 Task: Look for products in the category "Nutritional Oils" from New Chapter only.
Action: Mouse moved to (296, 141)
Screenshot: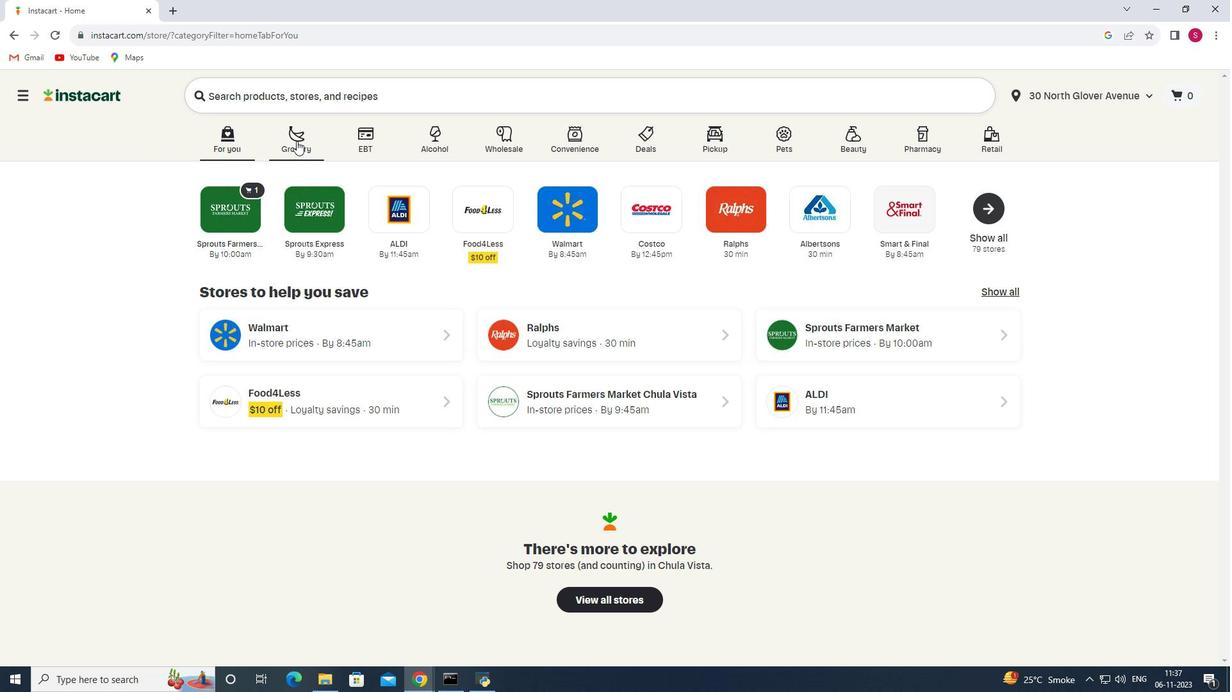 
Action: Mouse pressed left at (296, 141)
Screenshot: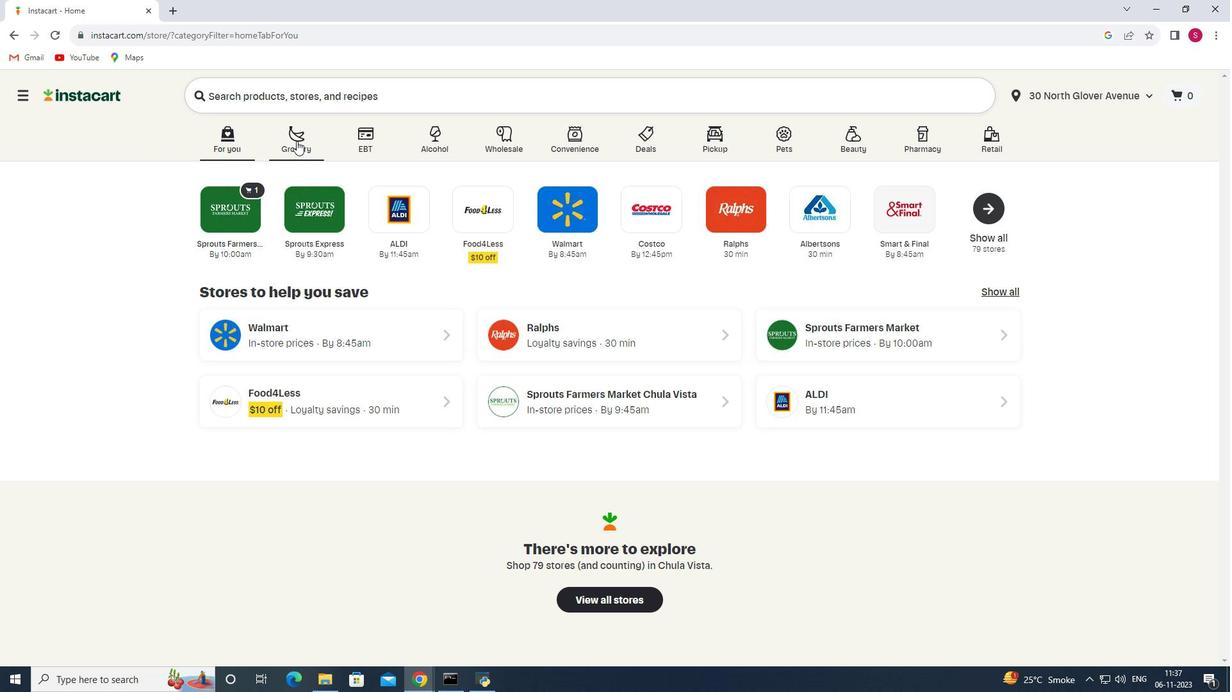 
Action: Mouse moved to (281, 359)
Screenshot: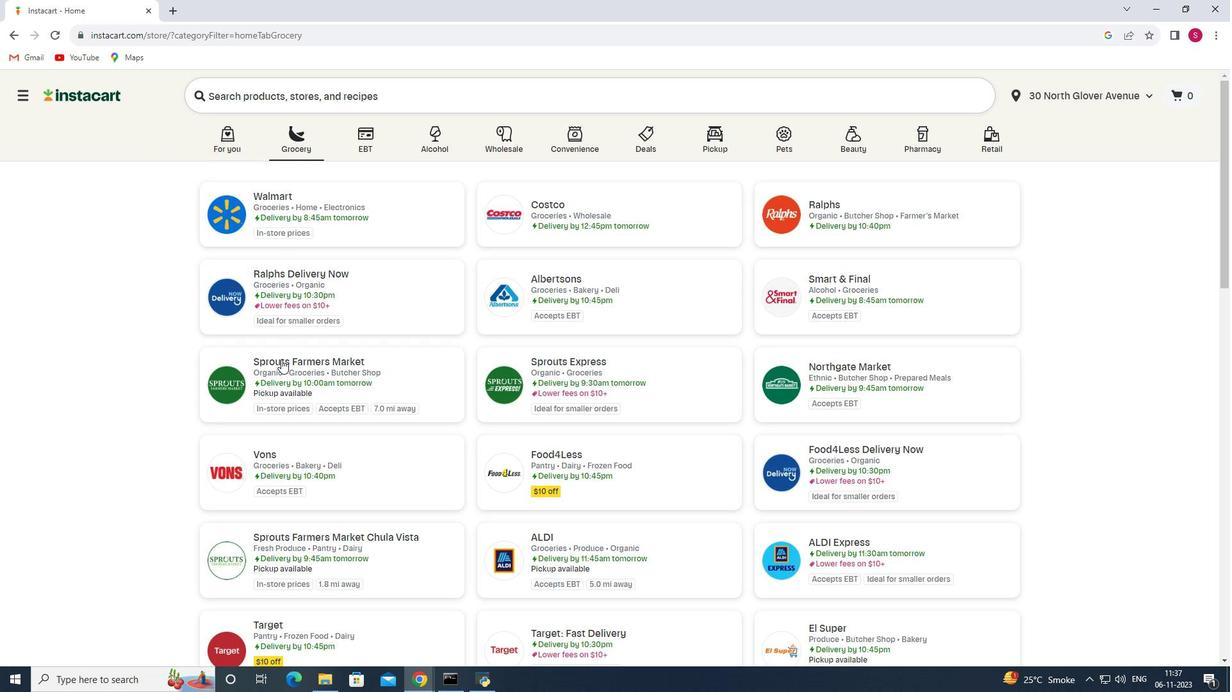
Action: Mouse pressed left at (281, 359)
Screenshot: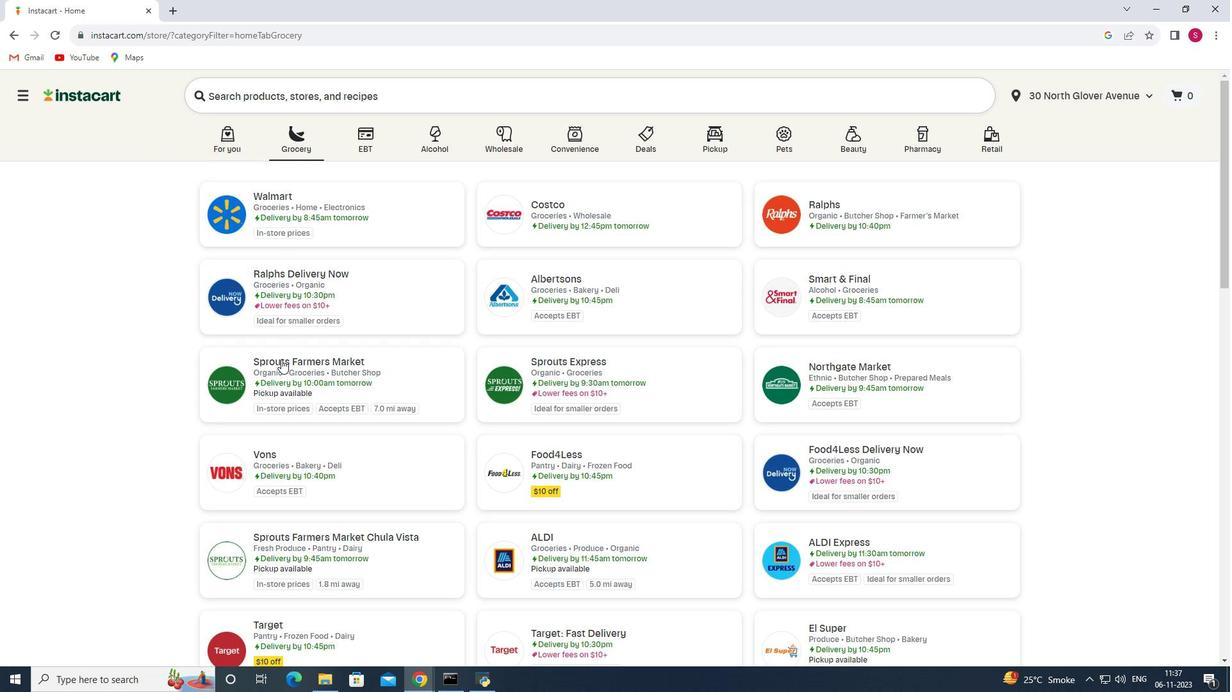 
Action: Mouse moved to (99, 445)
Screenshot: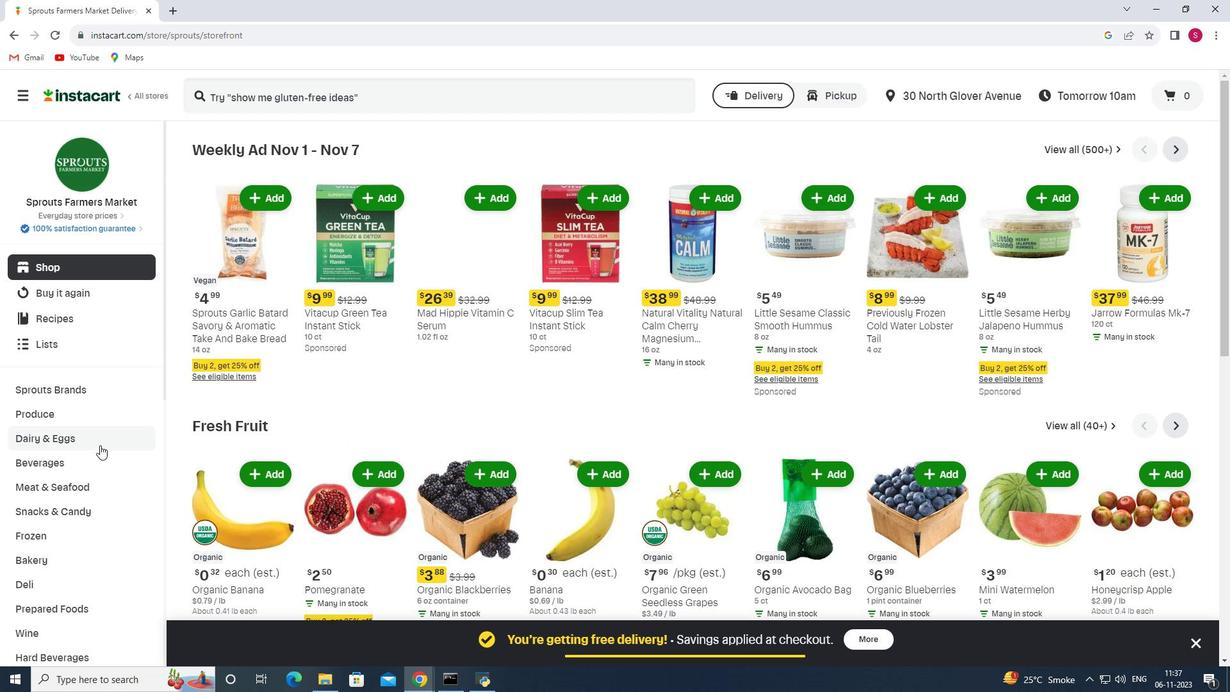 
Action: Mouse scrolled (99, 444) with delta (0, 0)
Screenshot: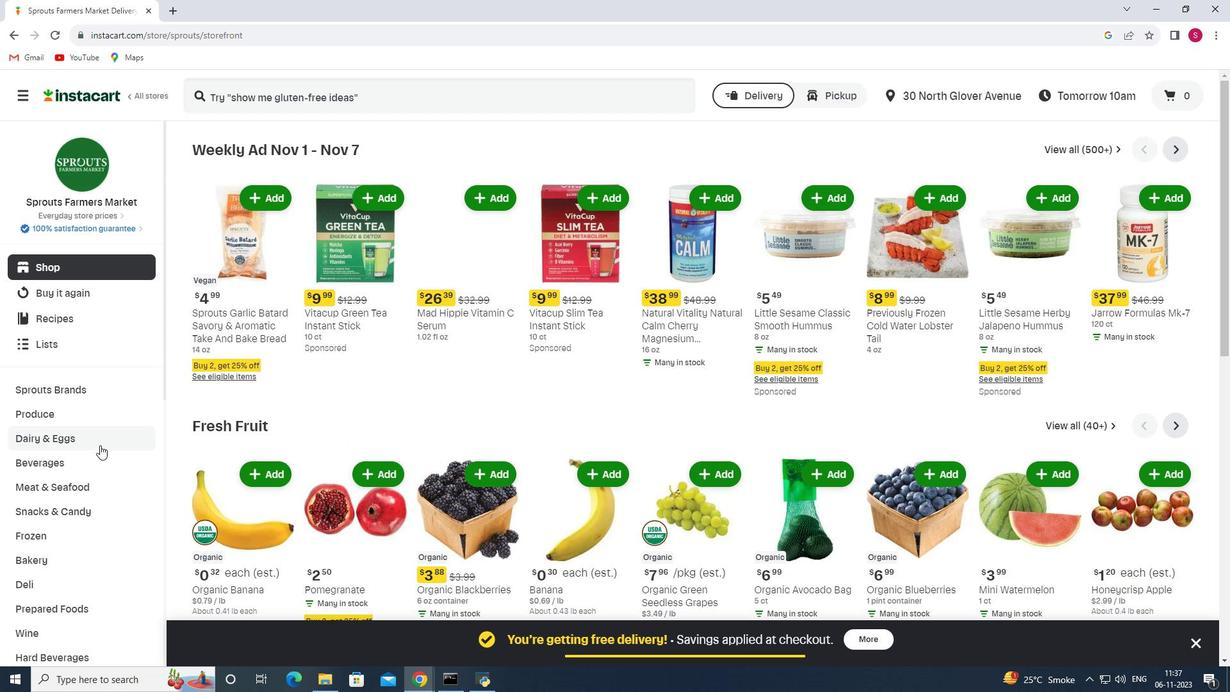 
Action: Mouse moved to (93, 446)
Screenshot: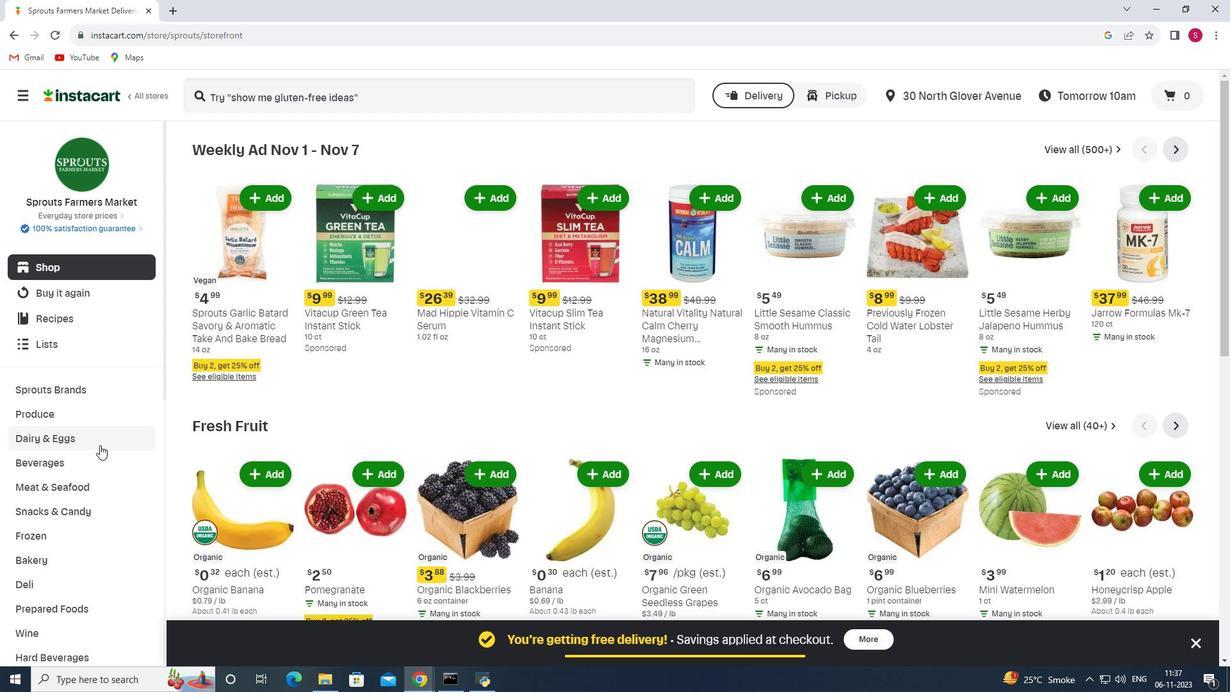 
Action: Mouse scrolled (93, 445) with delta (0, 0)
Screenshot: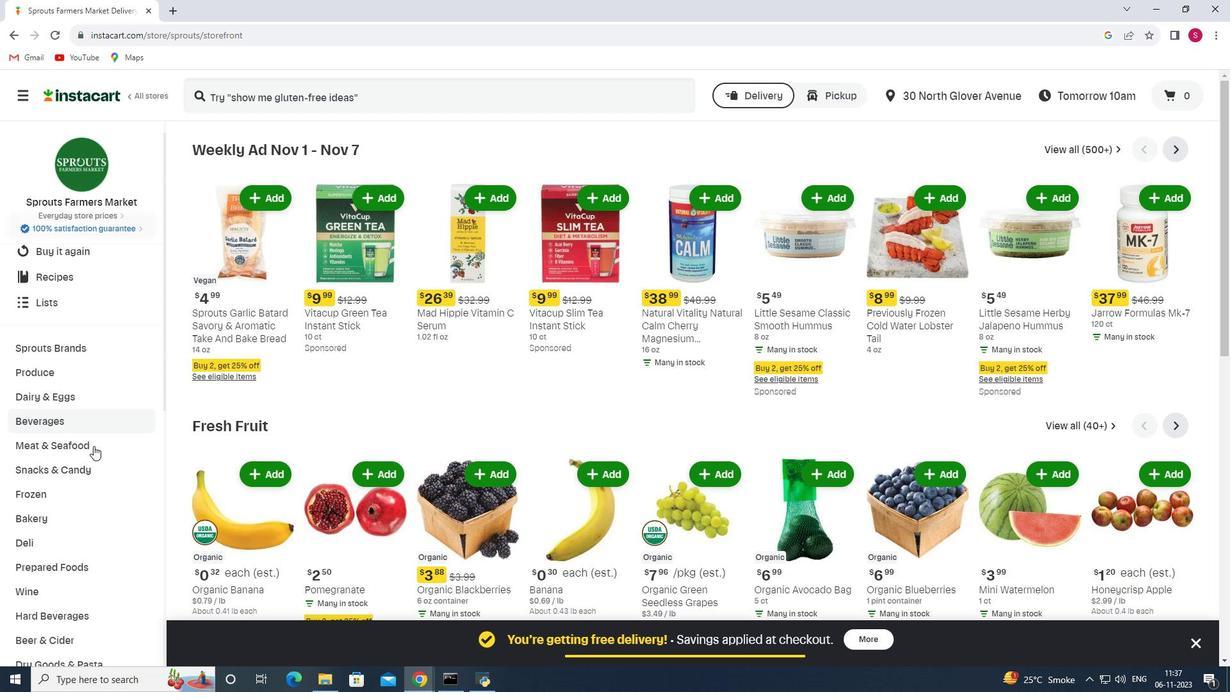 
Action: Mouse scrolled (93, 445) with delta (0, 0)
Screenshot: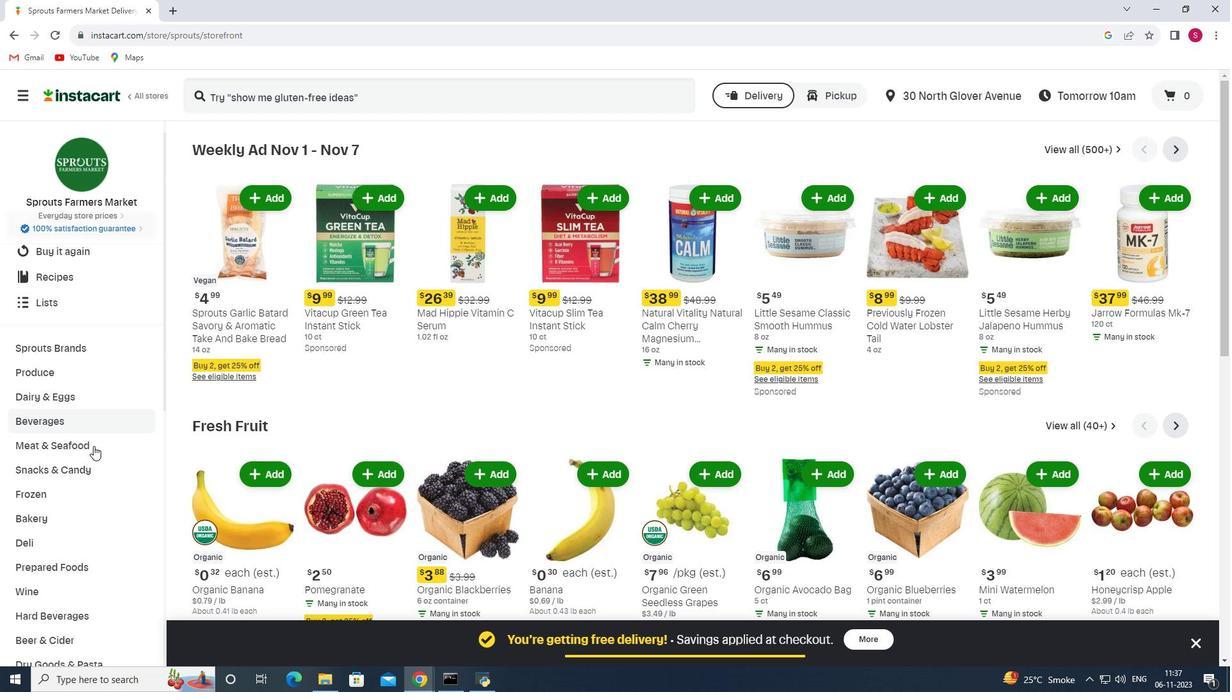 
Action: Mouse scrolled (93, 445) with delta (0, 0)
Screenshot: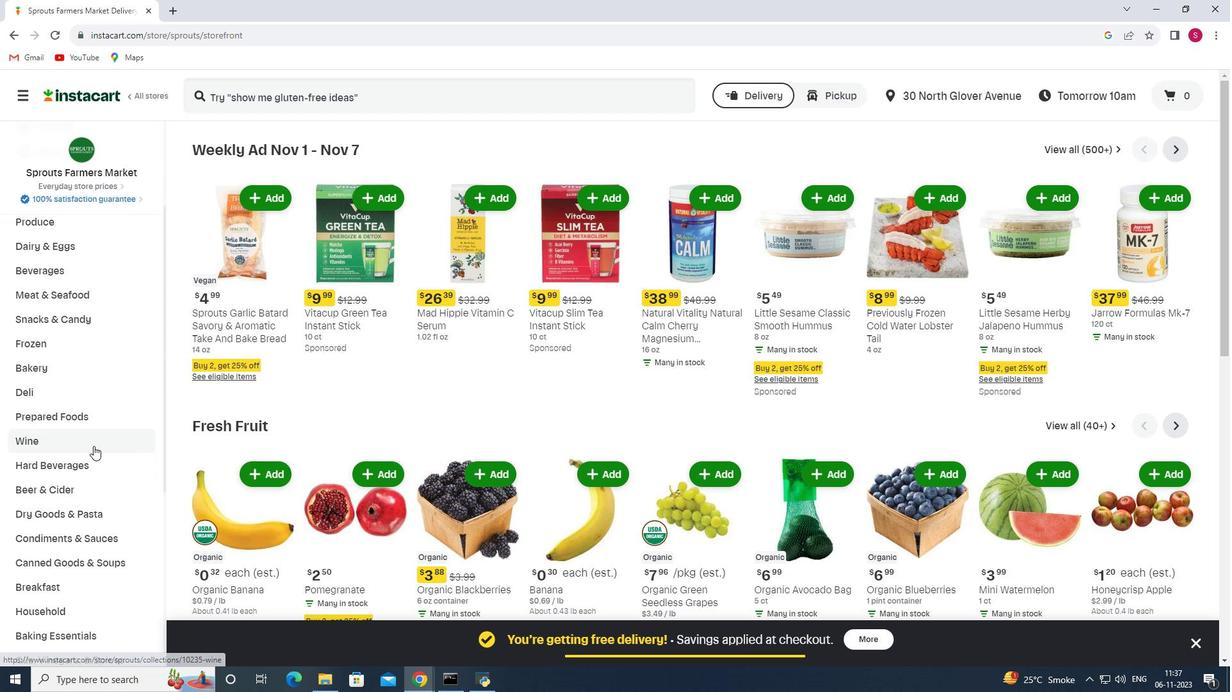
Action: Mouse scrolled (93, 445) with delta (0, 0)
Screenshot: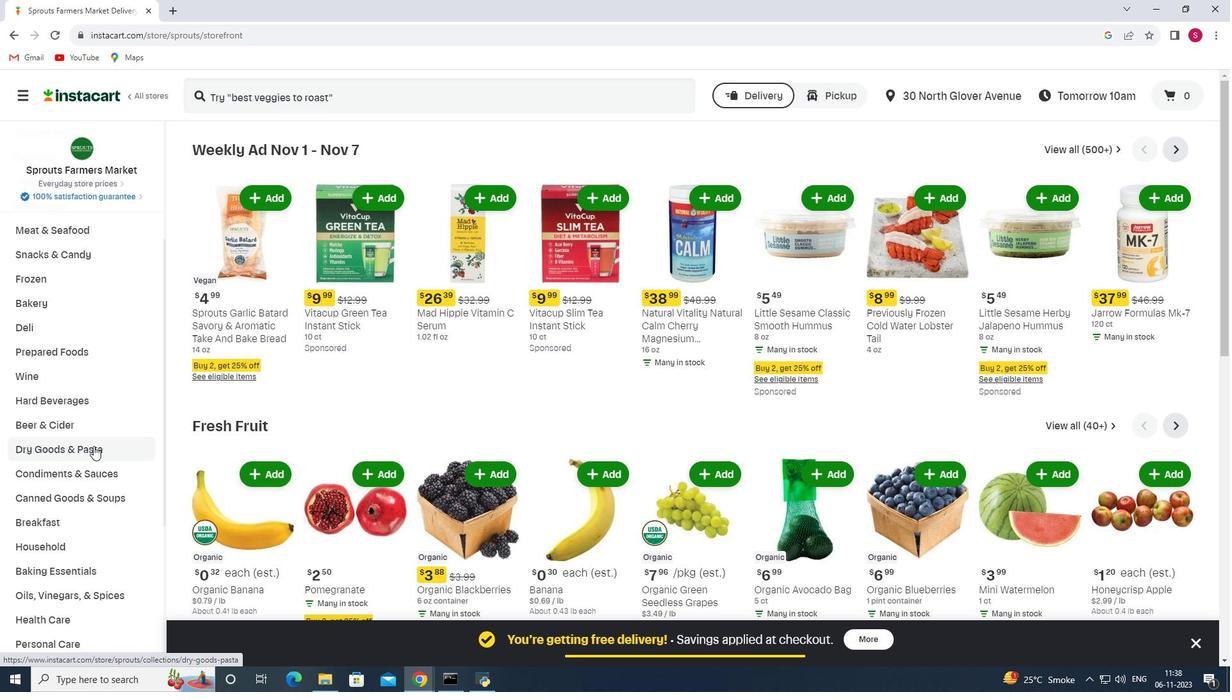 
Action: Mouse scrolled (93, 445) with delta (0, 0)
Screenshot: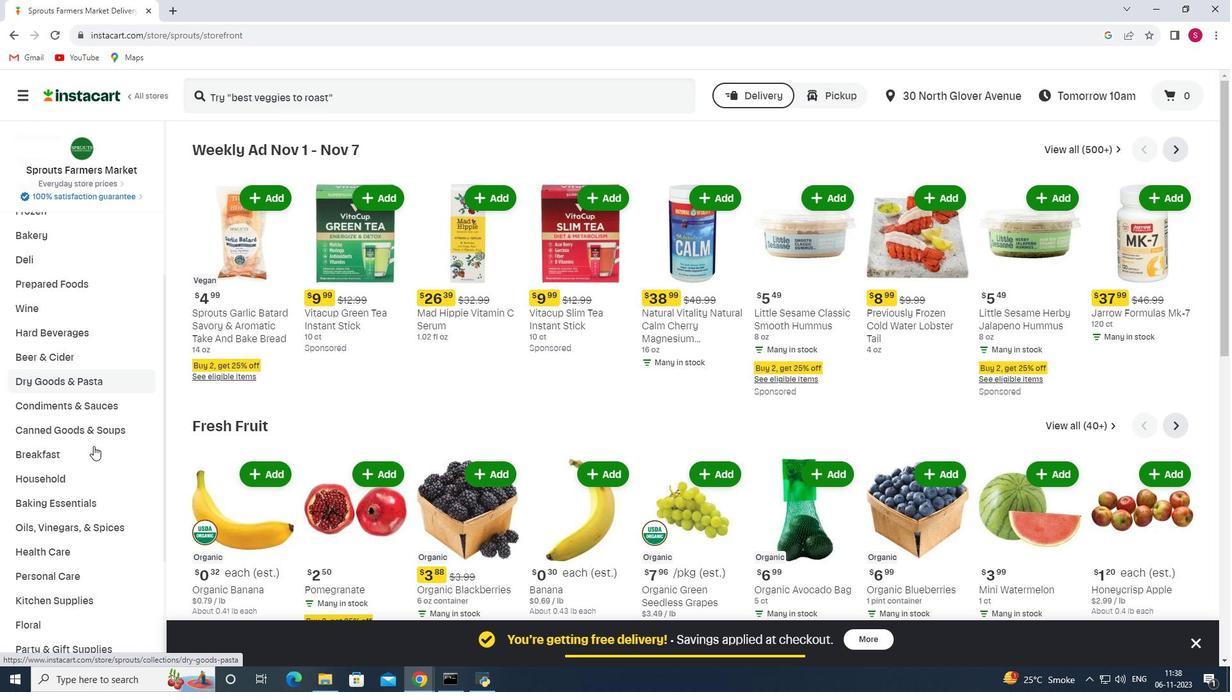 
Action: Mouse moved to (75, 489)
Screenshot: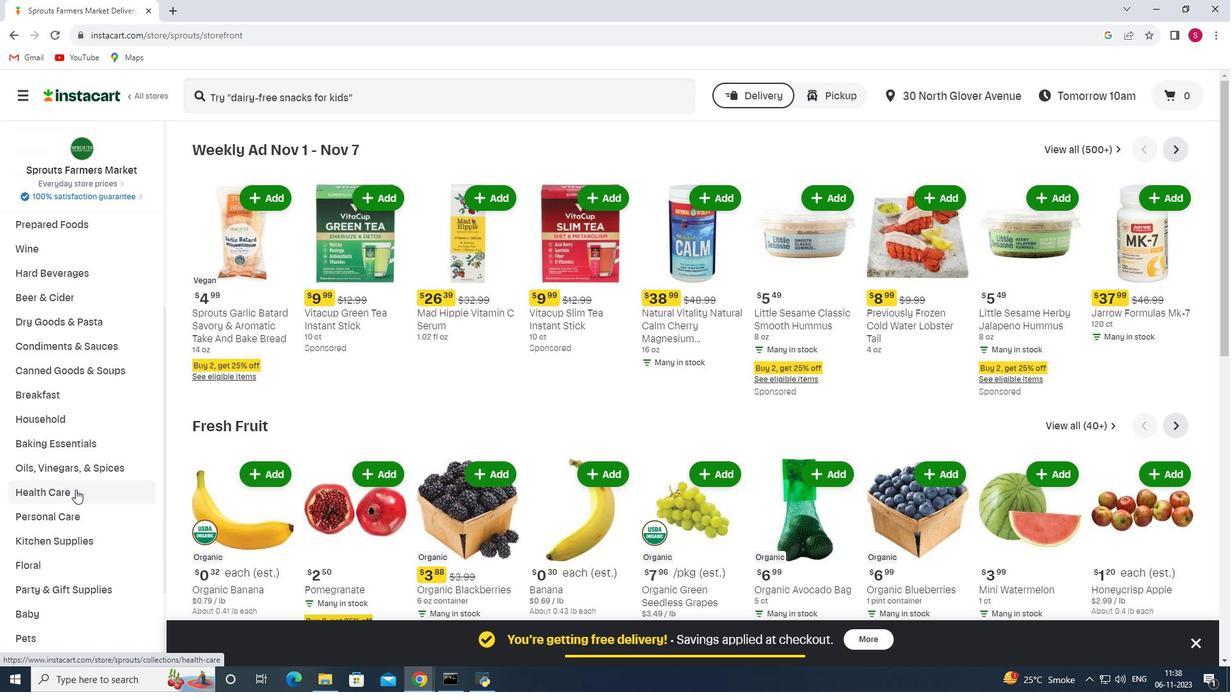 
Action: Mouse pressed left at (75, 489)
Screenshot: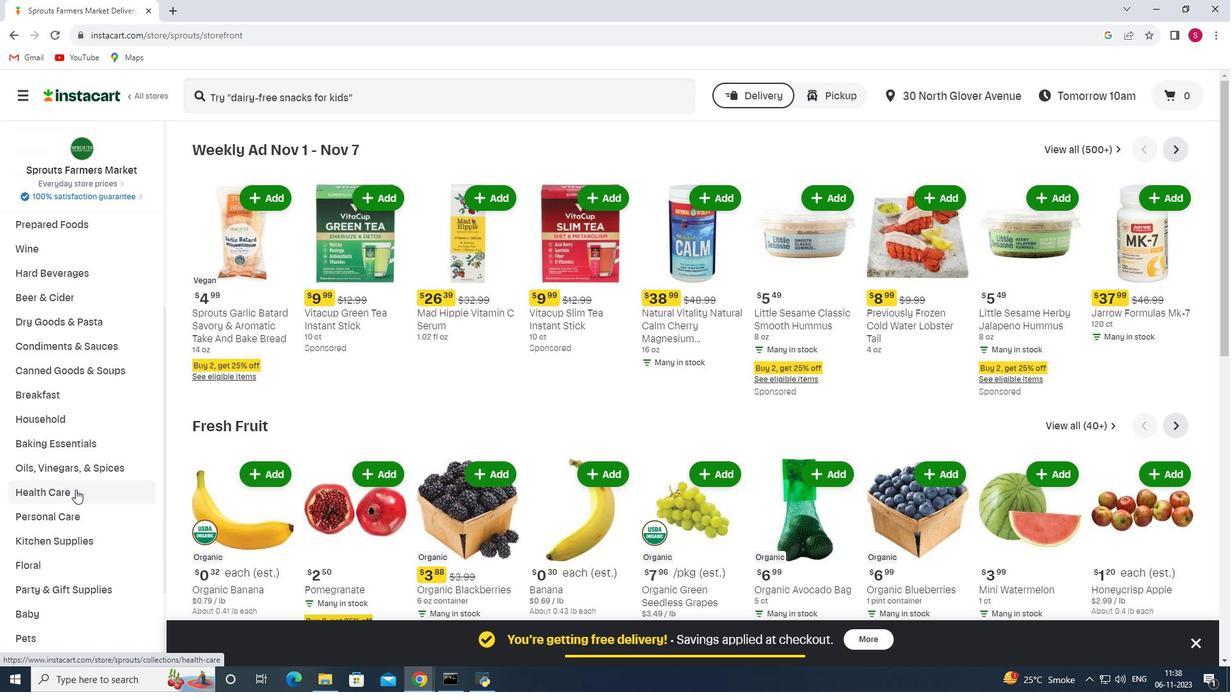
Action: Mouse moved to (409, 178)
Screenshot: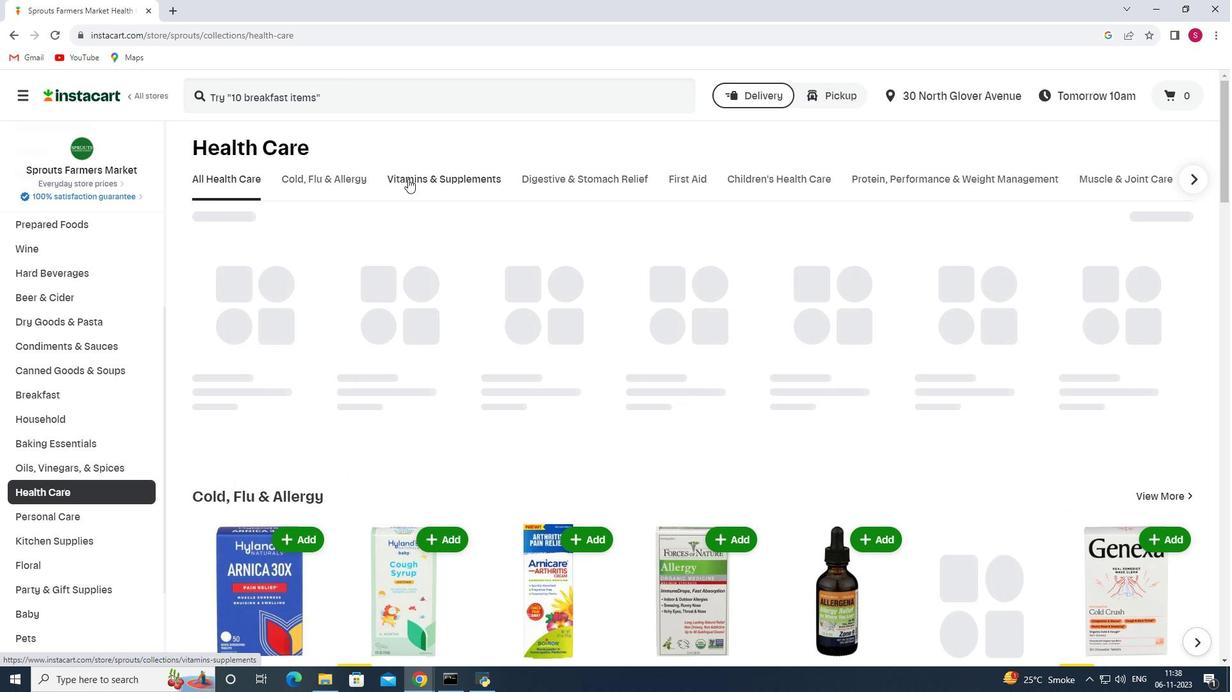 
Action: Mouse pressed left at (409, 178)
Screenshot: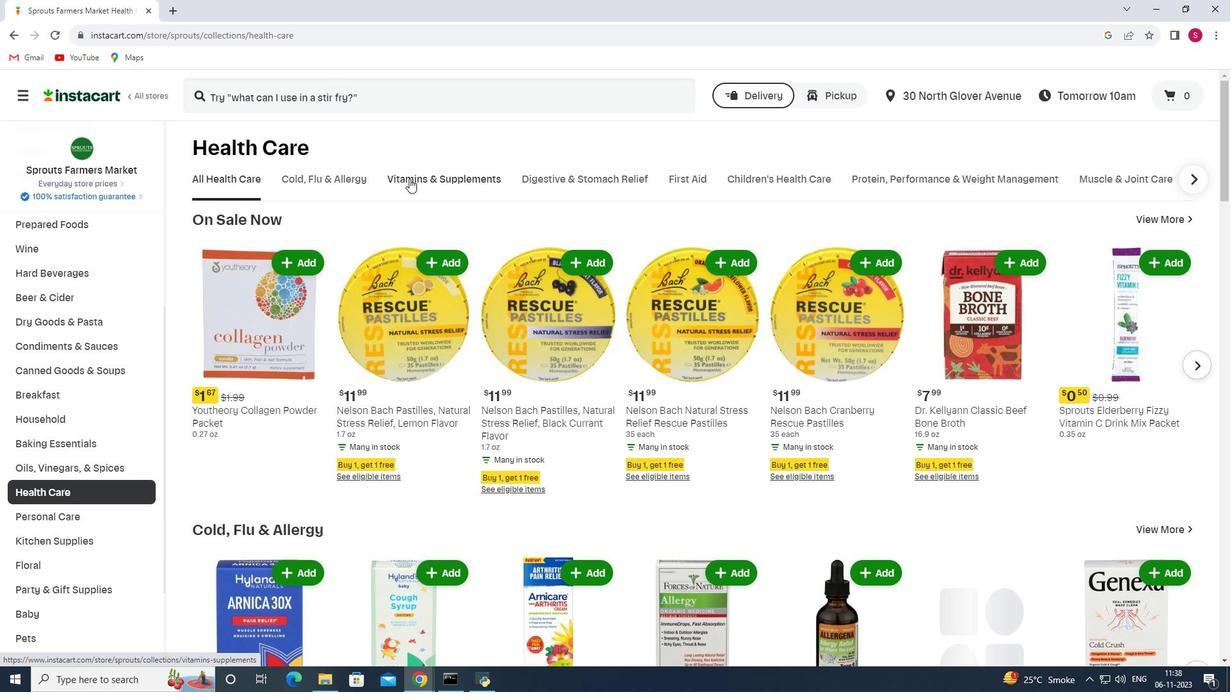 
Action: Mouse moved to (901, 236)
Screenshot: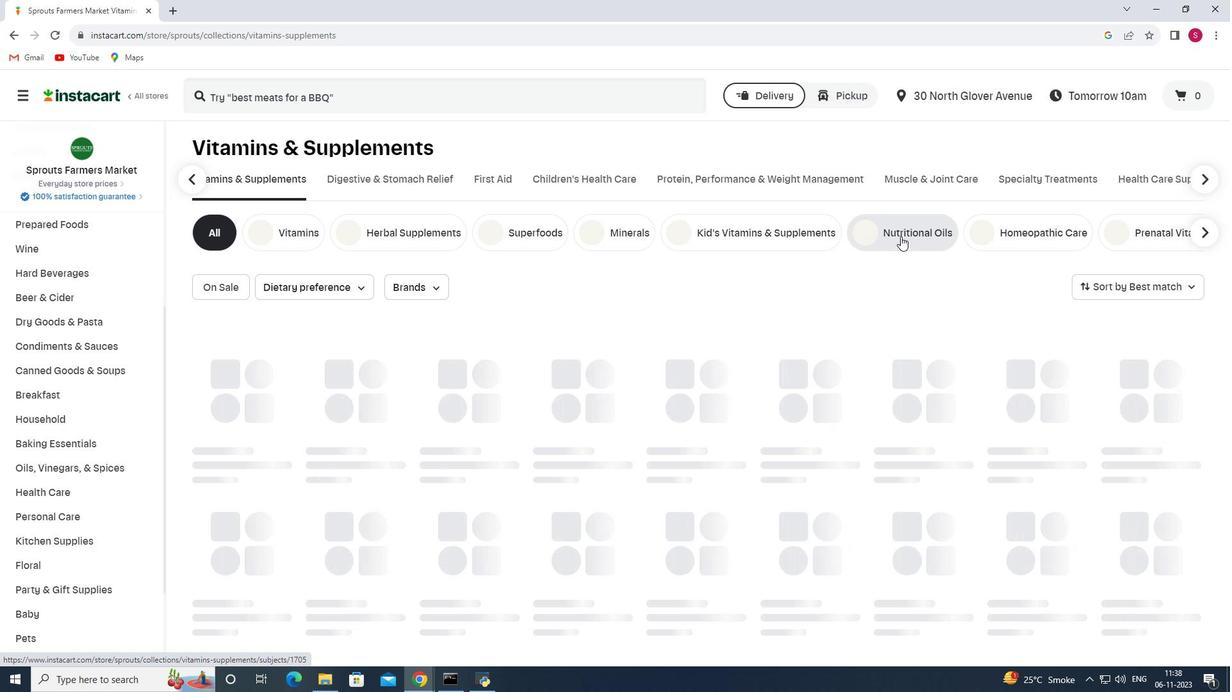 
Action: Mouse pressed left at (901, 236)
Screenshot: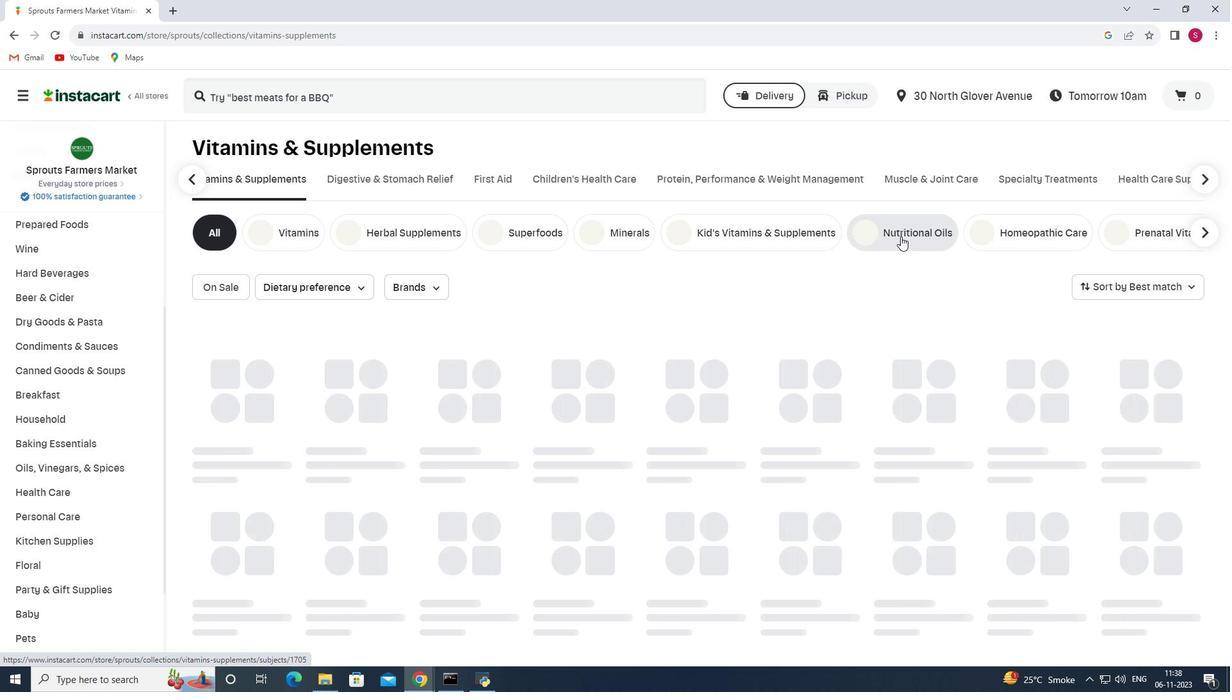 
Action: Mouse moved to (305, 282)
Screenshot: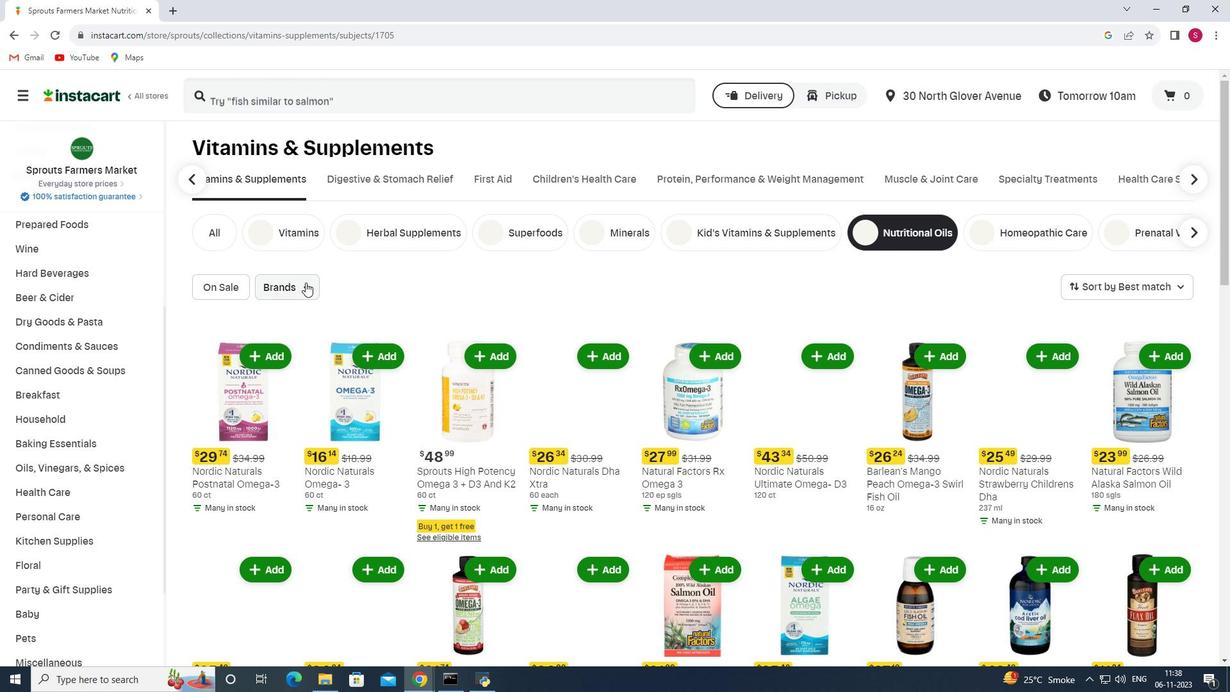 
Action: Mouse pressed left at (305, 282)
Screenshot: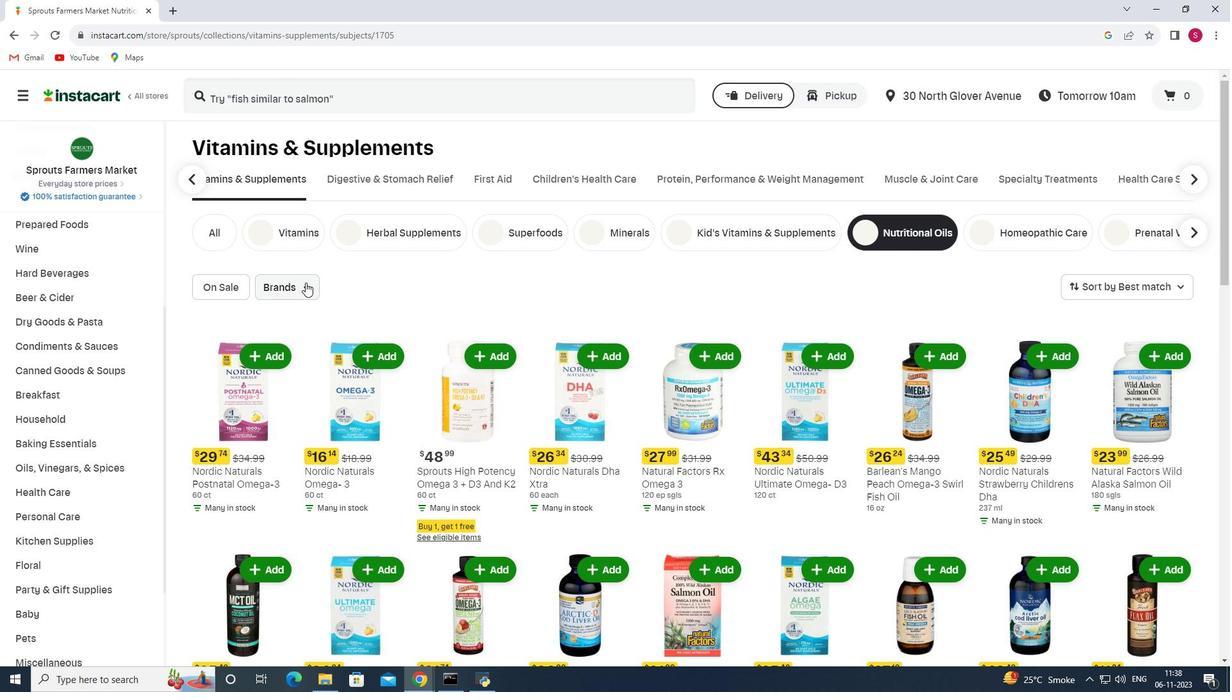 
Action: Mouse moved to (284, 351)
Screenshot: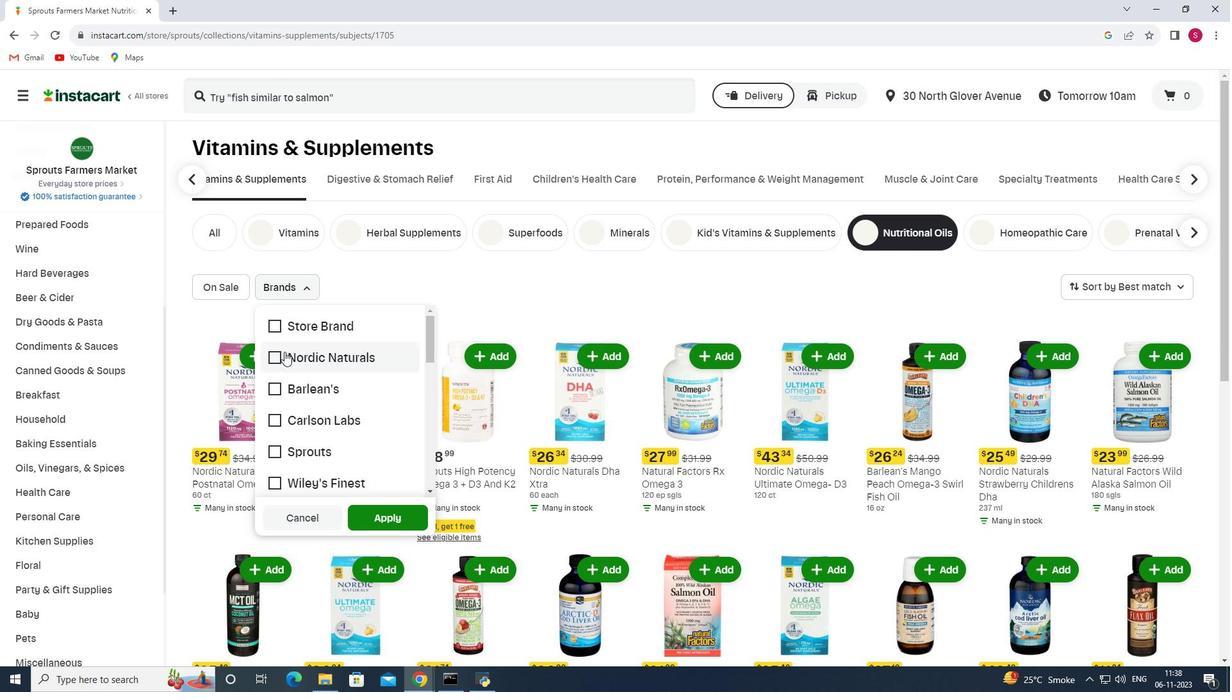 
Action: Mouse scrolled (284, 351) with delta (0, 0)
Screenshot: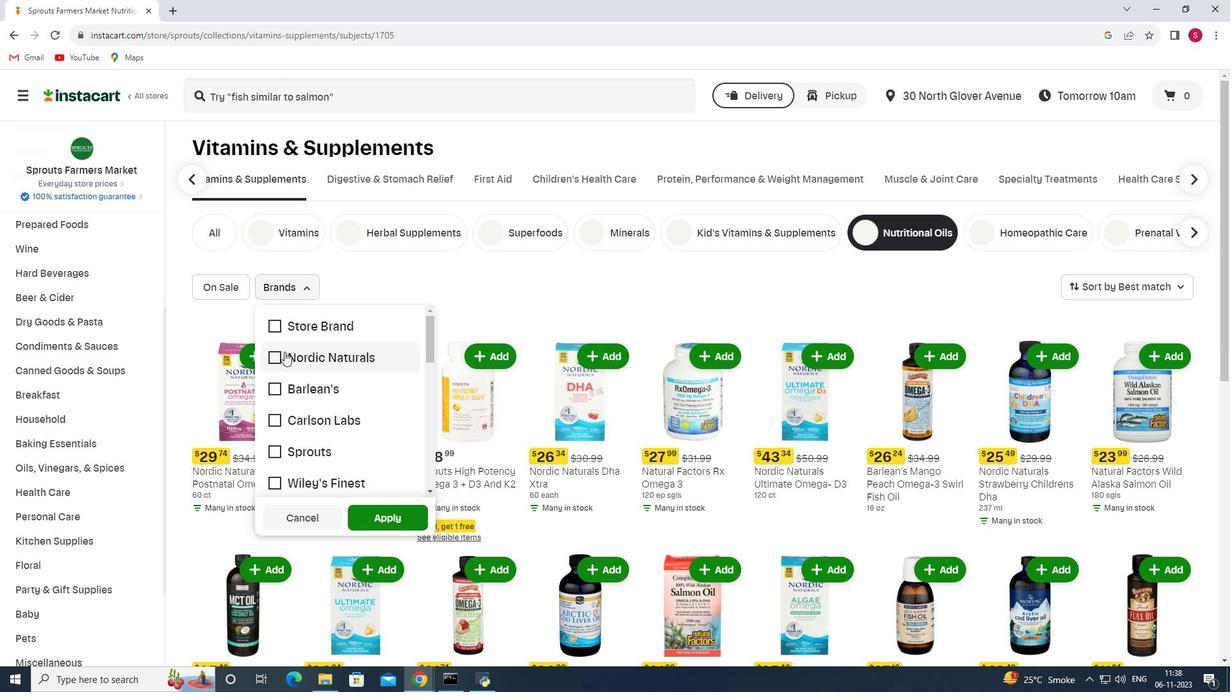 
Action: Mouse scrolled (284, 351) with delta (0, 0)
Screenshot: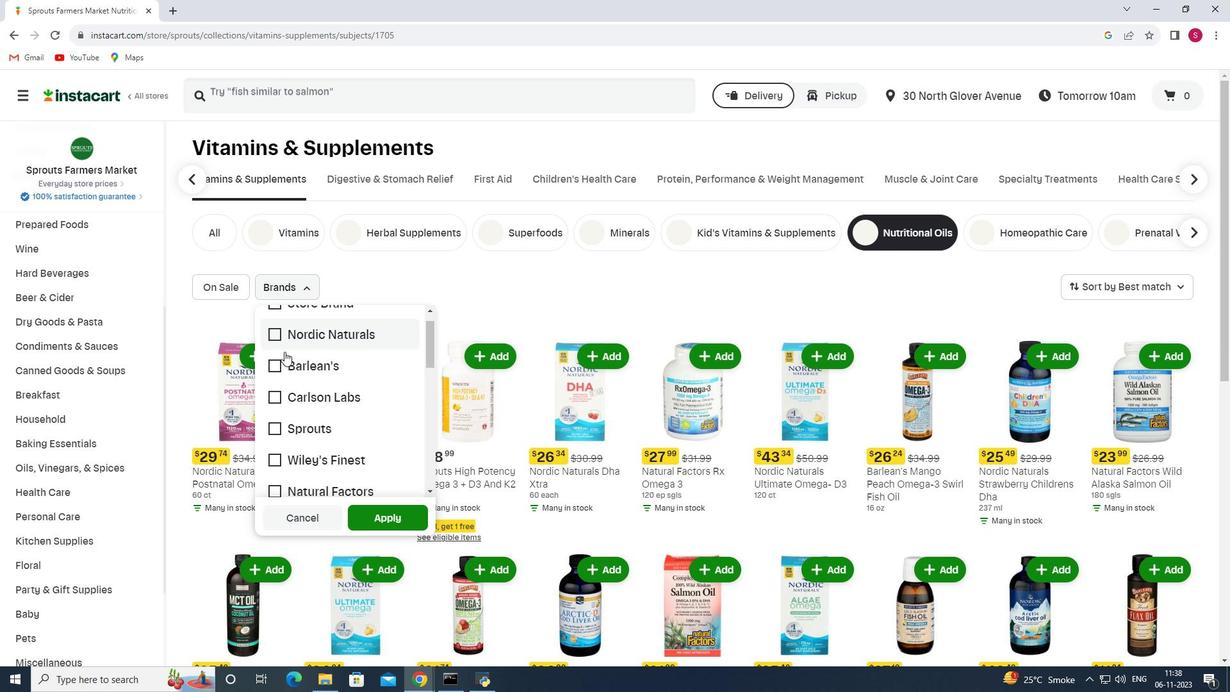 
Action: Mouse scrolled (284, 351) with delta (0, 0)
Screenshot: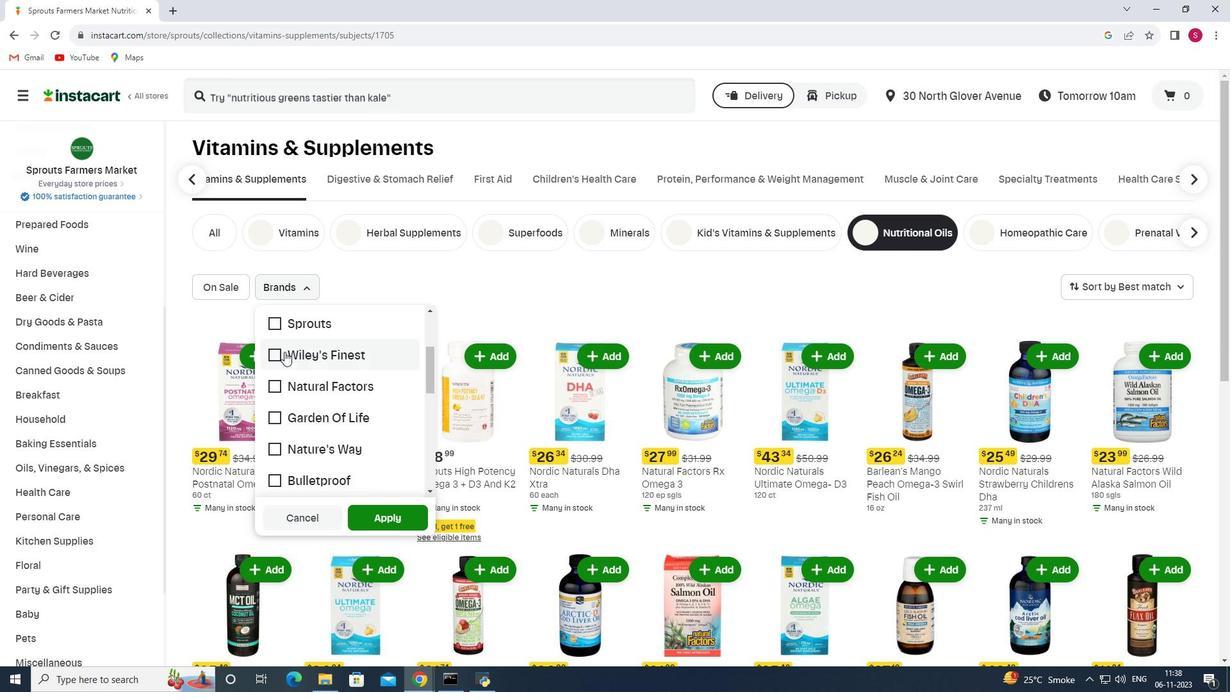
Action: Mouse moved to (287, 353)
Screenshot: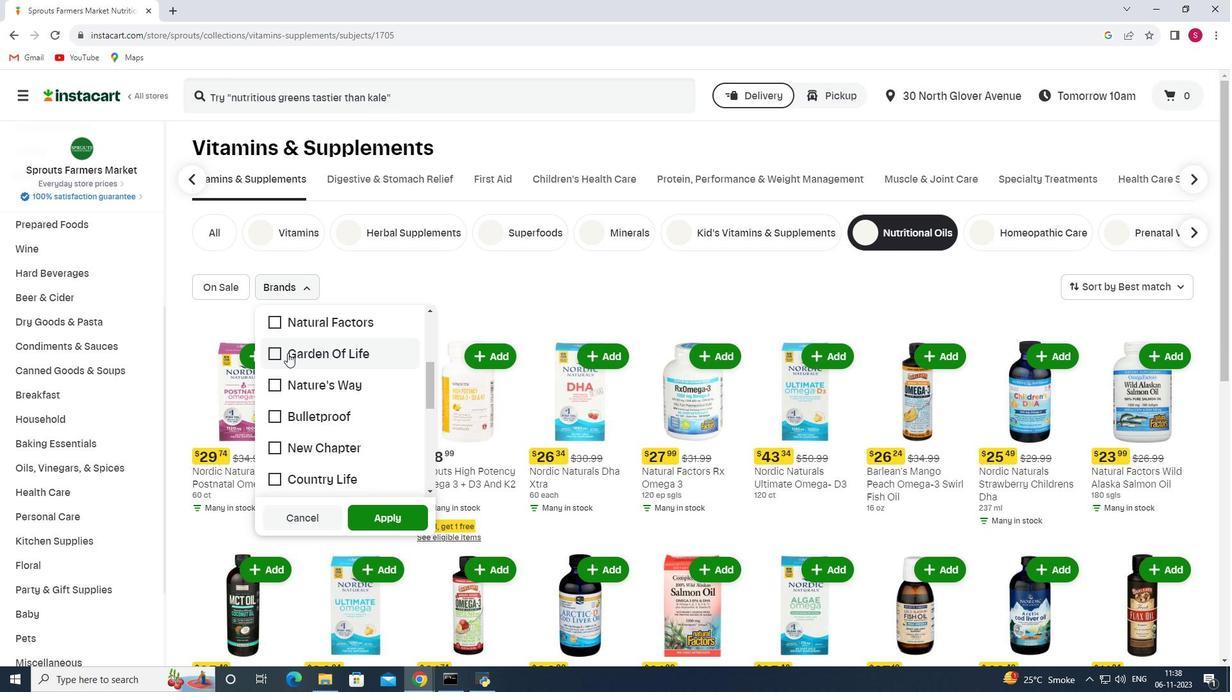 
Action: Mouse scrolled (287, 352) with delta (0, 0)
Screenshot: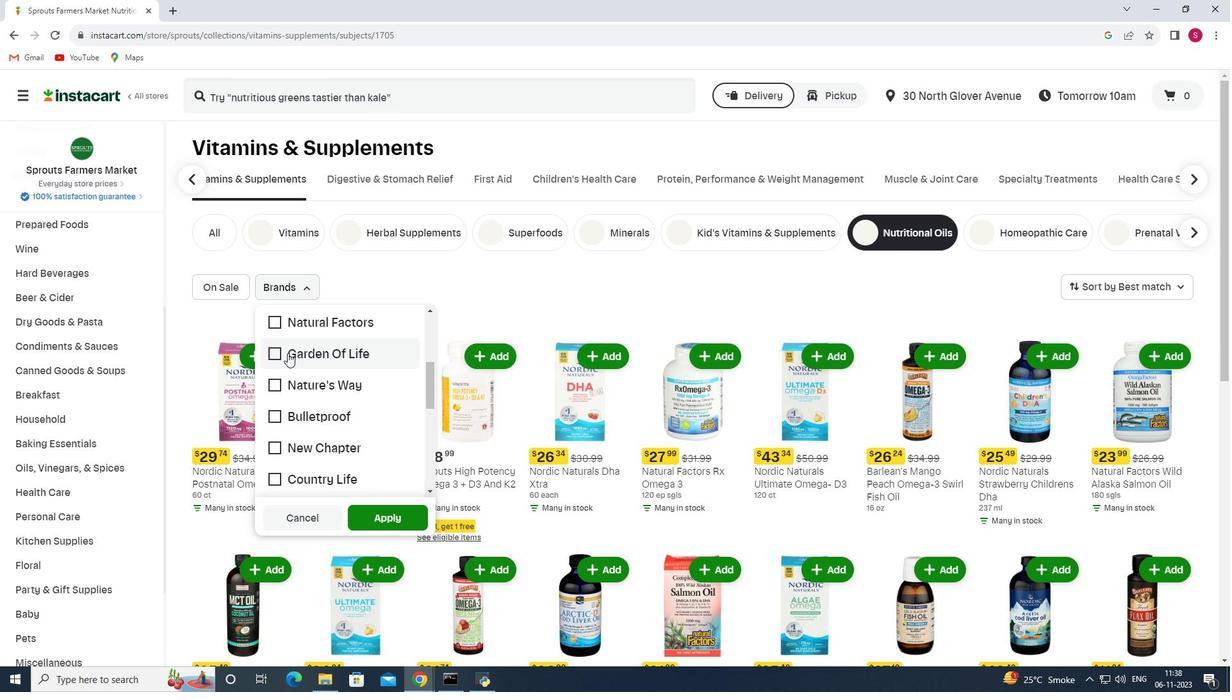 
Action: Mouse scrolled (287, 352) with delta (0, 0)
Screenshot: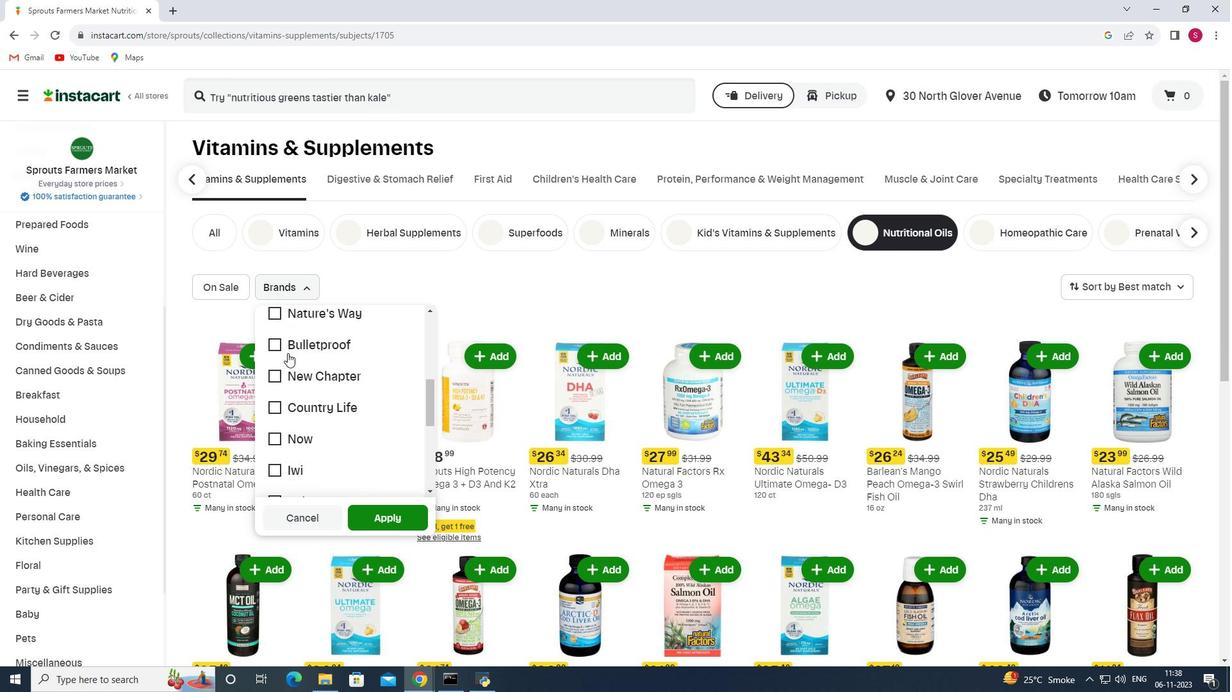 
Action: Mouse scrolled (287, 352) with delta (0, 0)
Screenshot: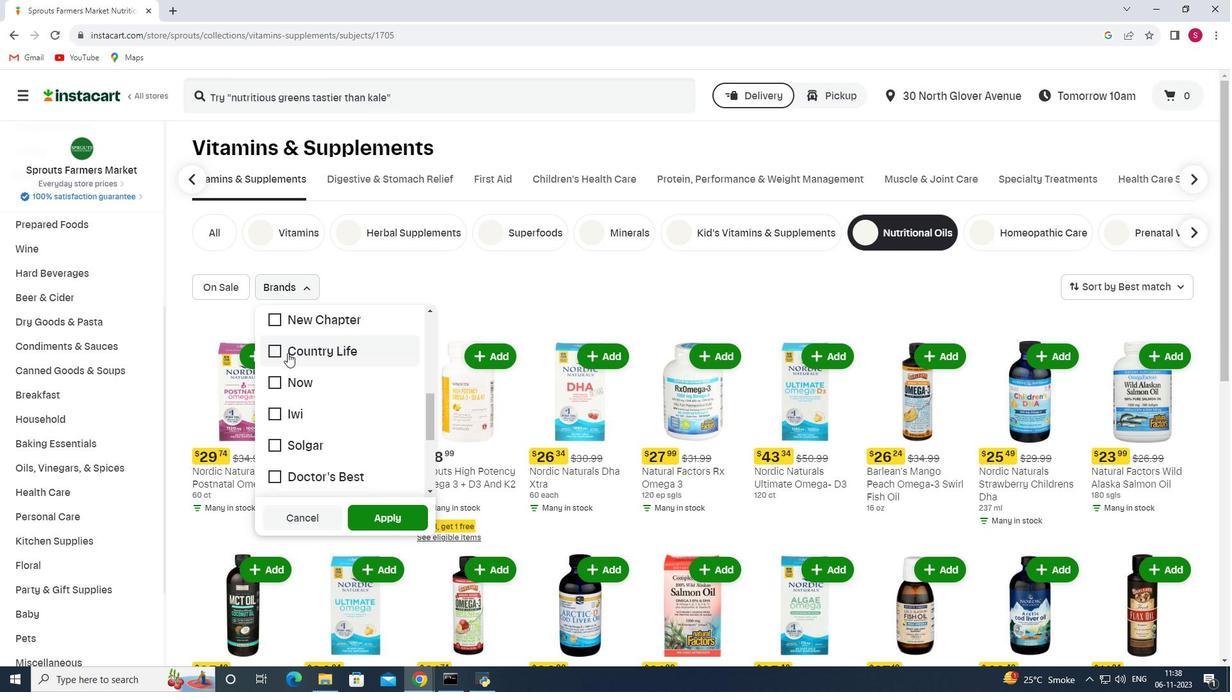 
Action: Mouse scrolled (287, 352) with delta (0, 0)
Screenshot: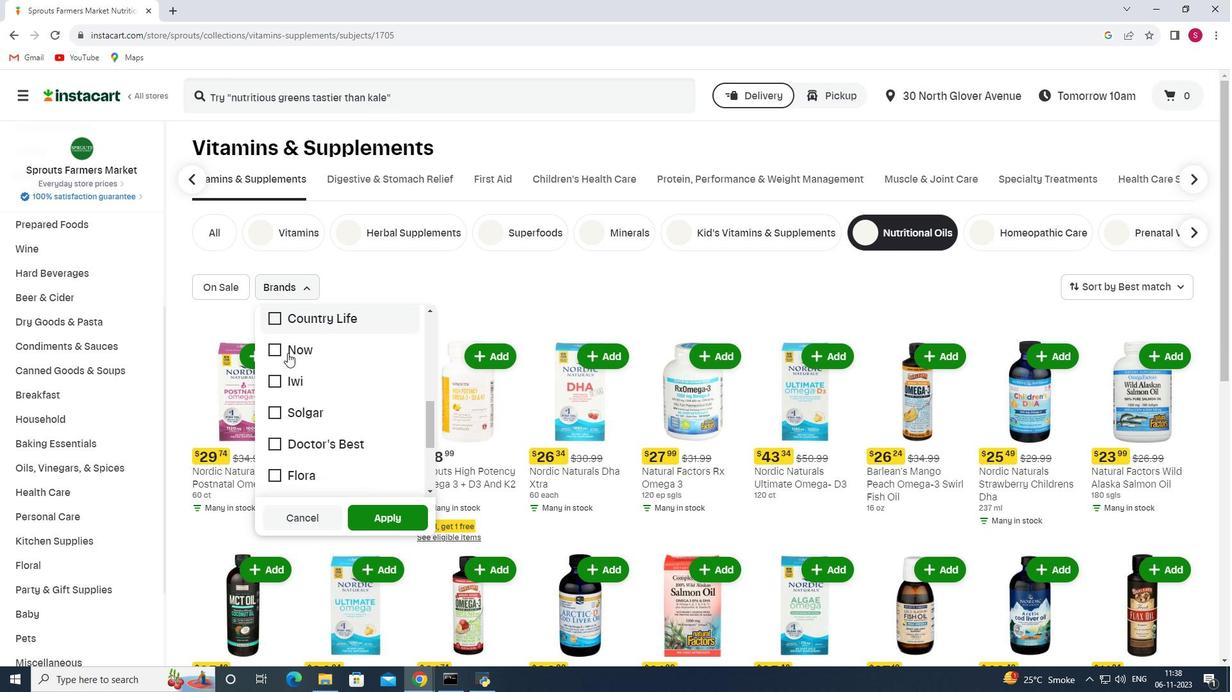 
Action: Mouse scrolled (287, 352) with delta (0, 0)
Screenshot: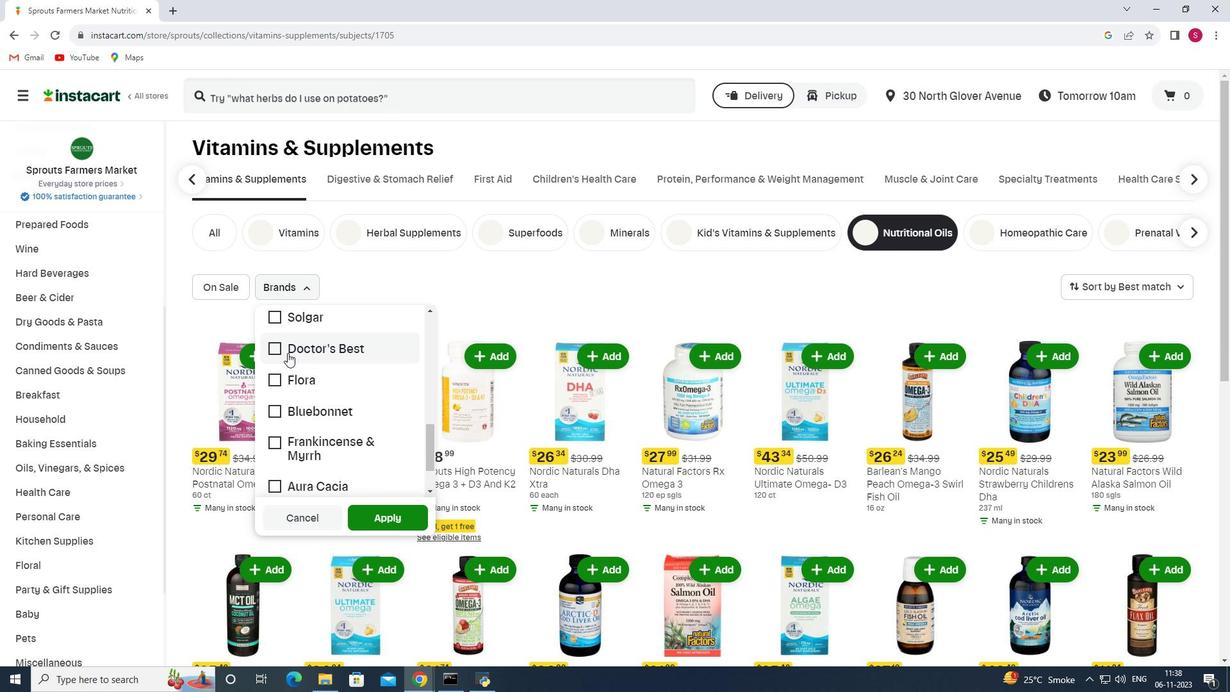 
Action: Mouse scrolled (287, 352) with delta (0, 0)
Screenshot: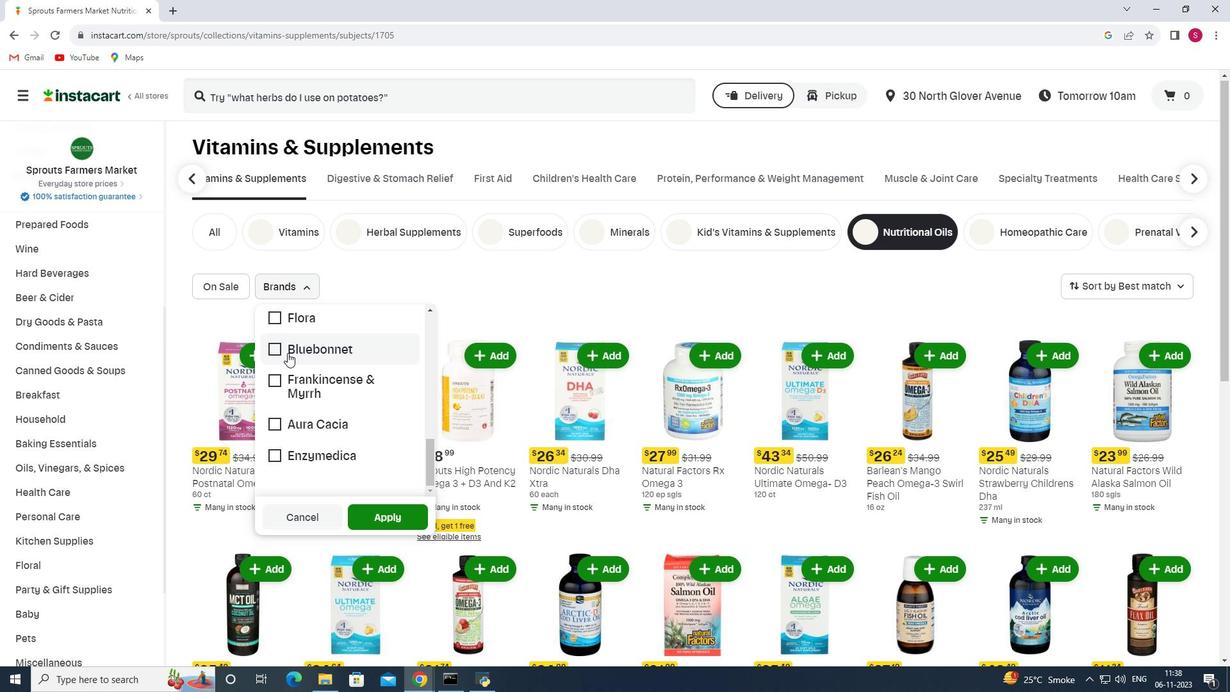 
Action: Mouse moved to (289, 352)
Screenshot: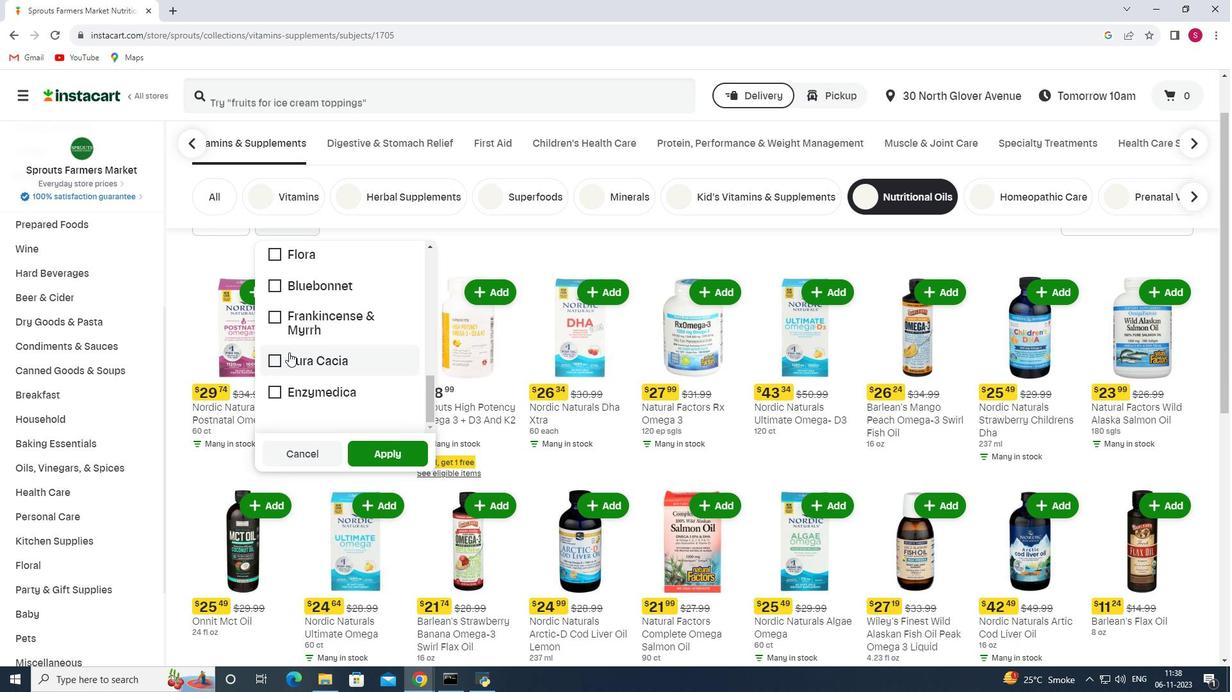 
Action: Mouse scrolled (289, 353) with delta (0, 0)
Screenshot: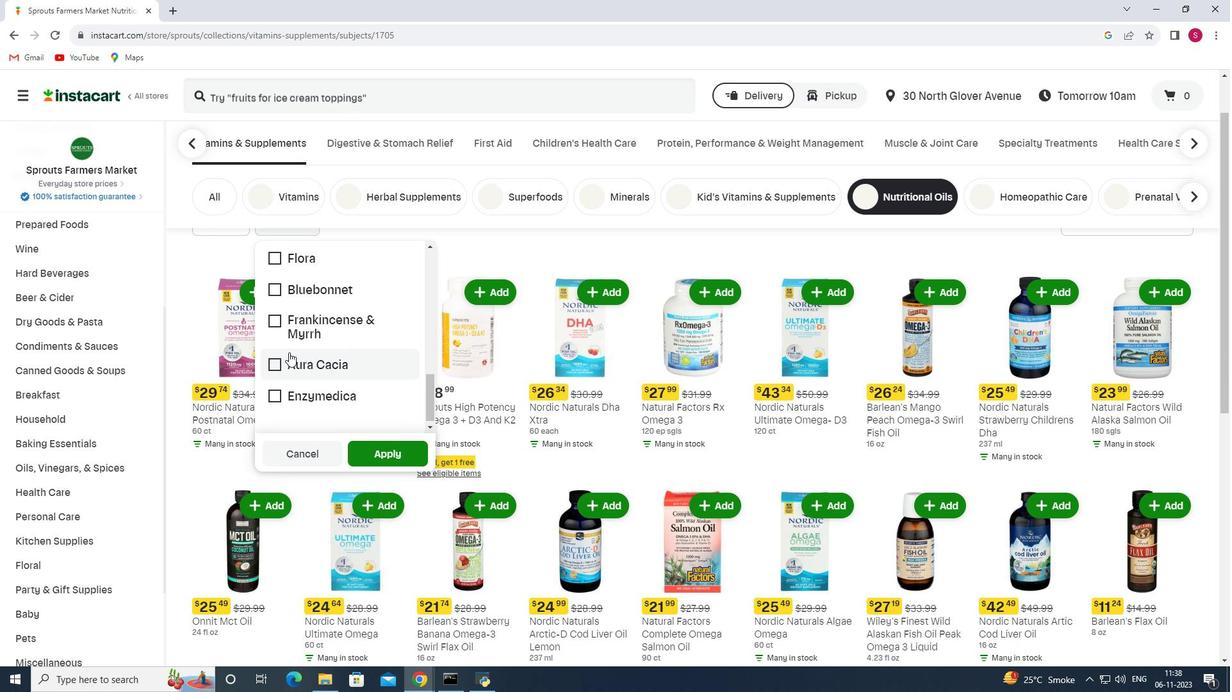 
Action: Mouse moved to (299, 353)
Screenshot: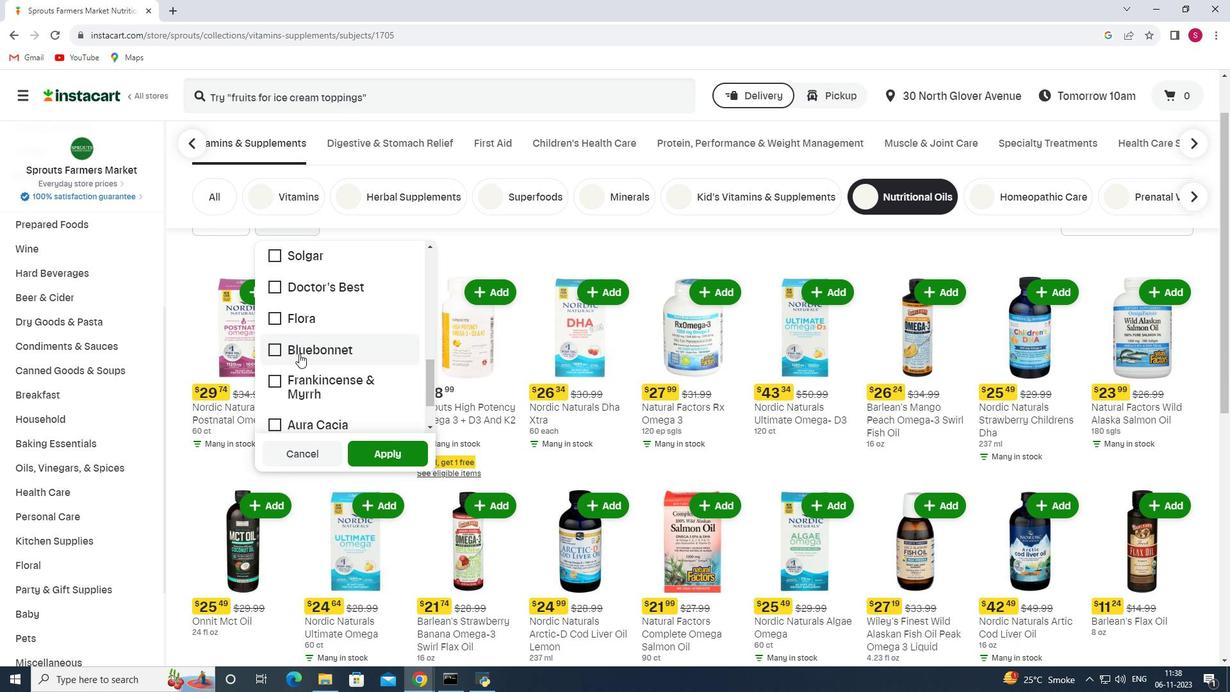 
Action: Mouse scrolled (299, 354) with delta (0, 0)
Screenshot: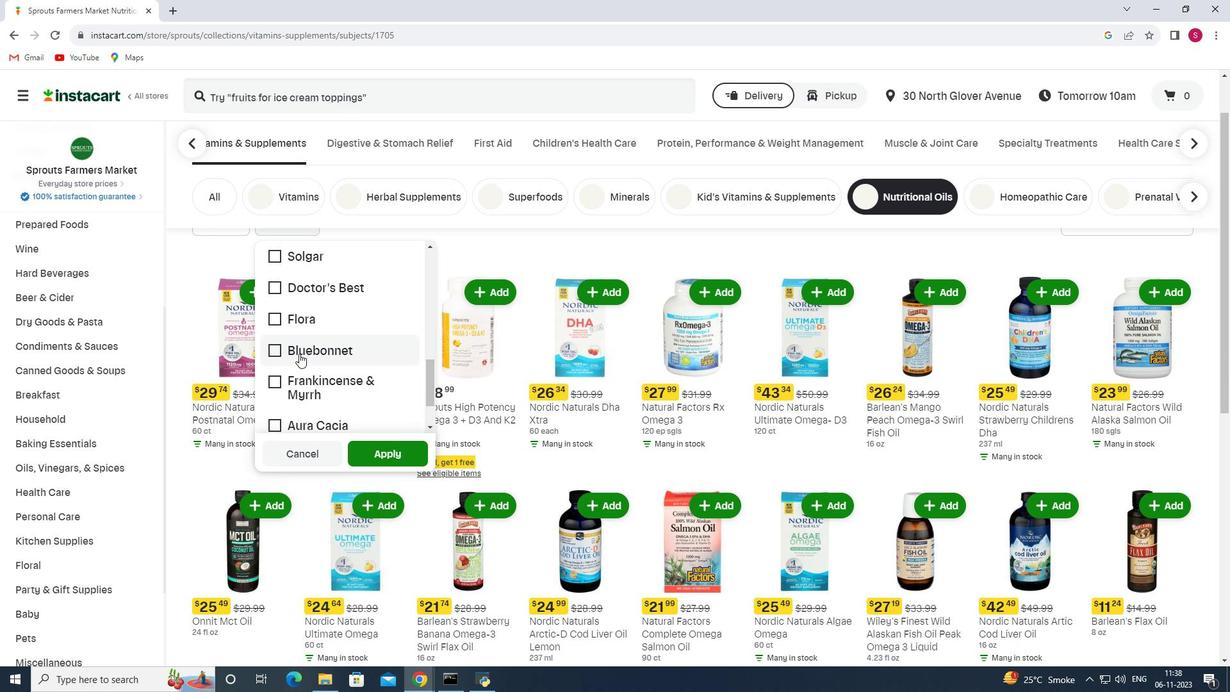 
Action: Mouse scrolled (299, 354) with delta (0, 0)
Screenshot: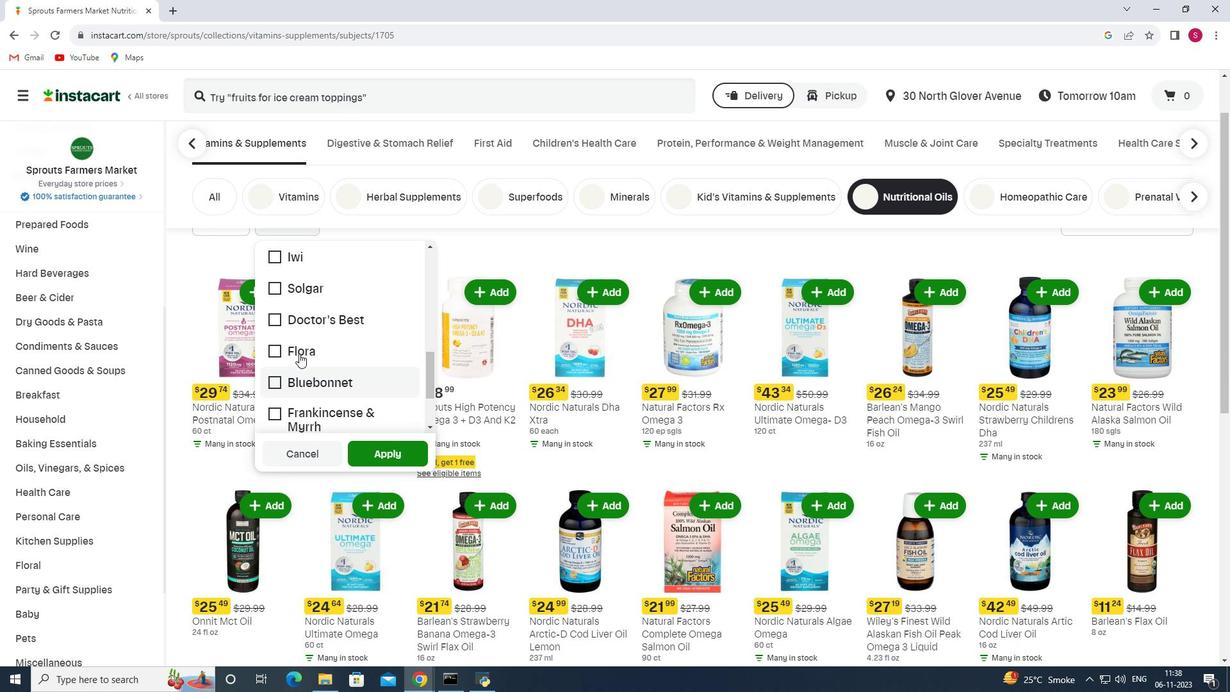 
Action: Mouse scrolled (299, 354) with delta (0, 0)
Screenshot: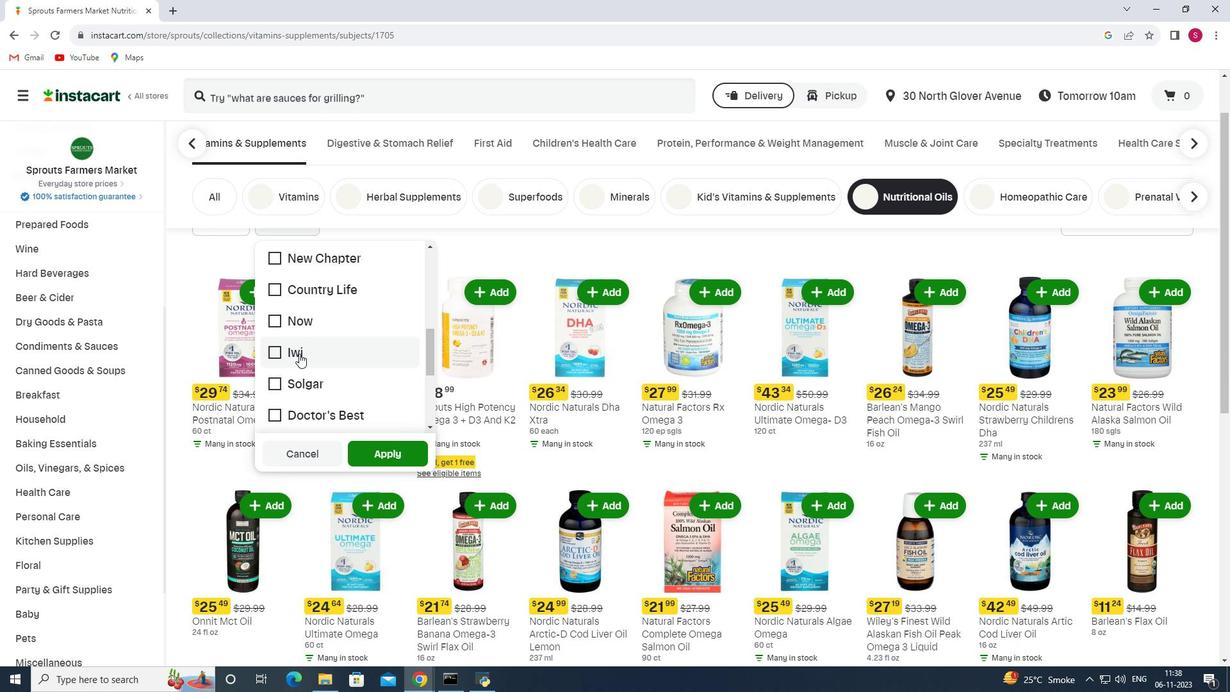 
Action: Mouse scrolled (299, 354) with delta (0, 0)
Screenshot: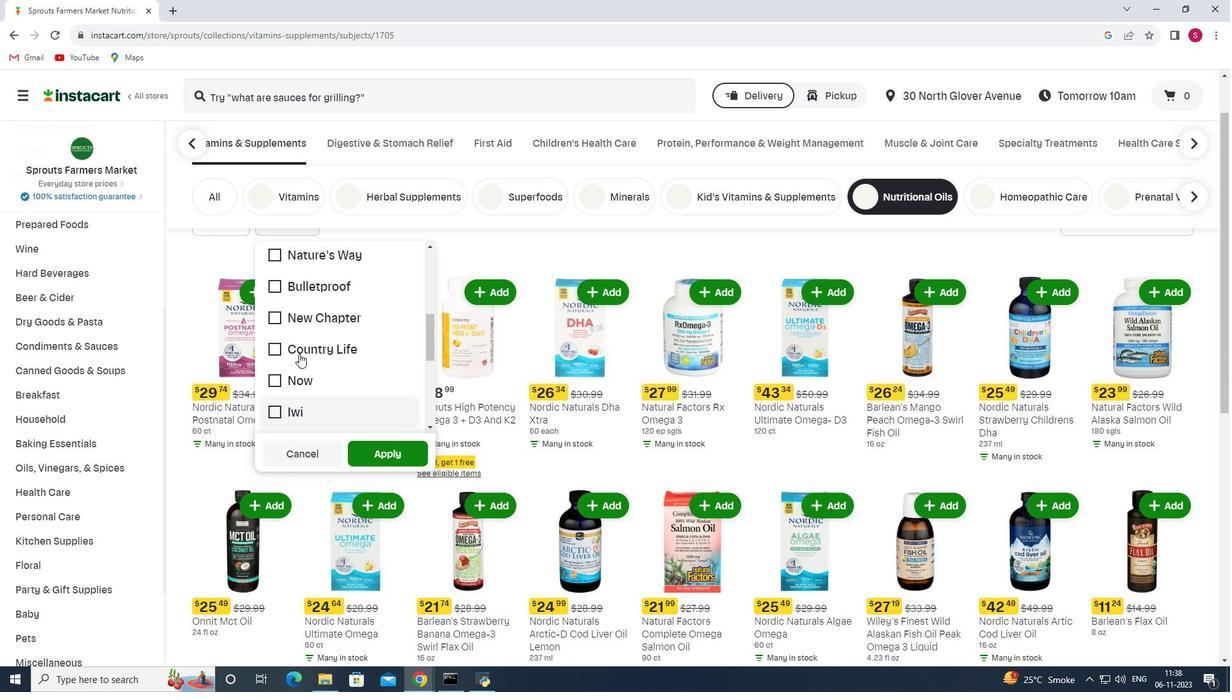 
Action: Mouse moved to (281, 383)
Screenshot: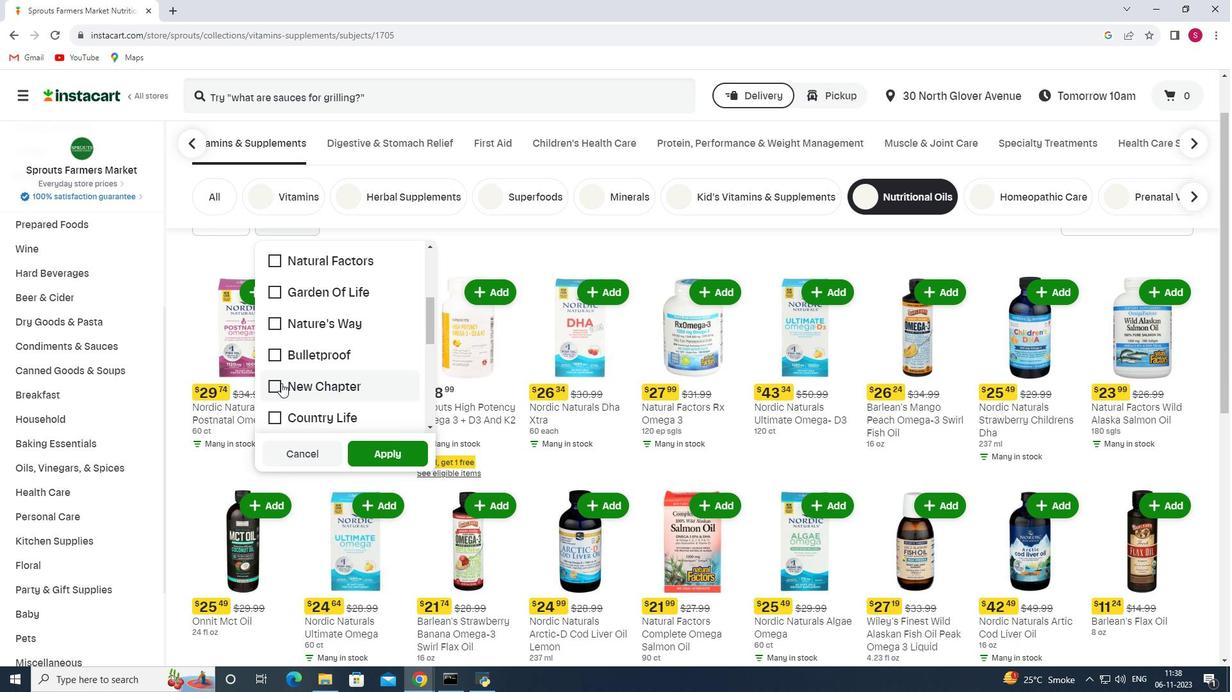 
Action: Mouse pressed left at (281, 383)
Screenshot: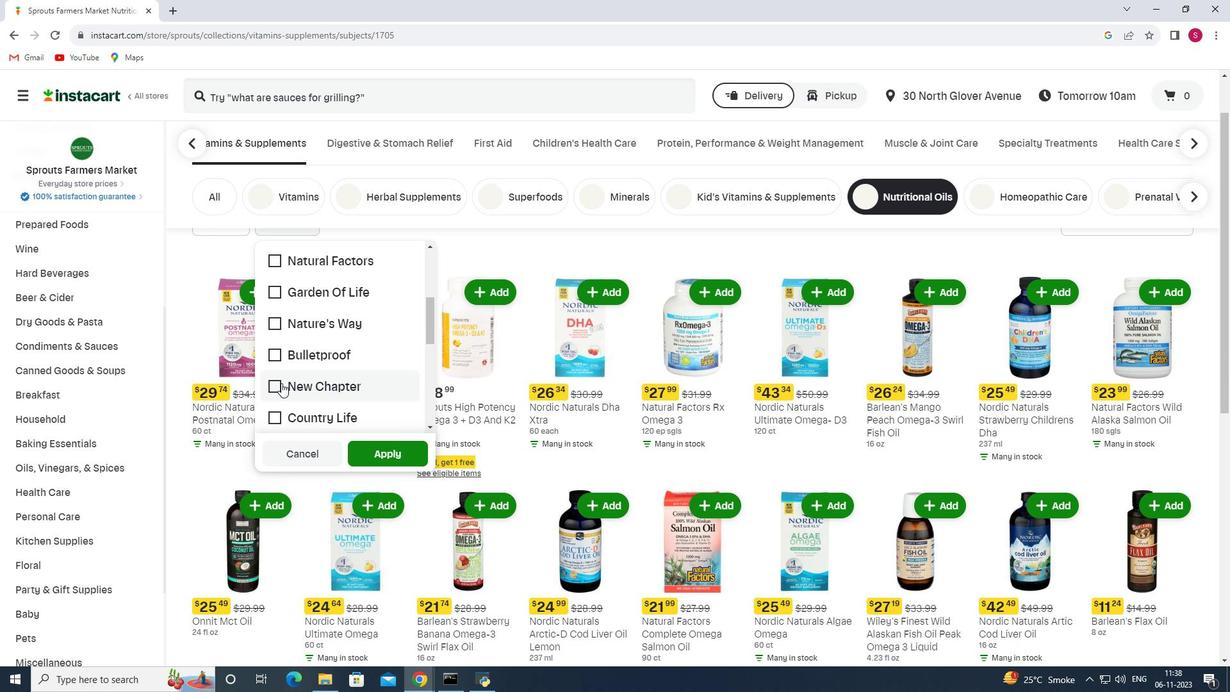 
Action: Mouse moved to (391, 451)
Screenshot: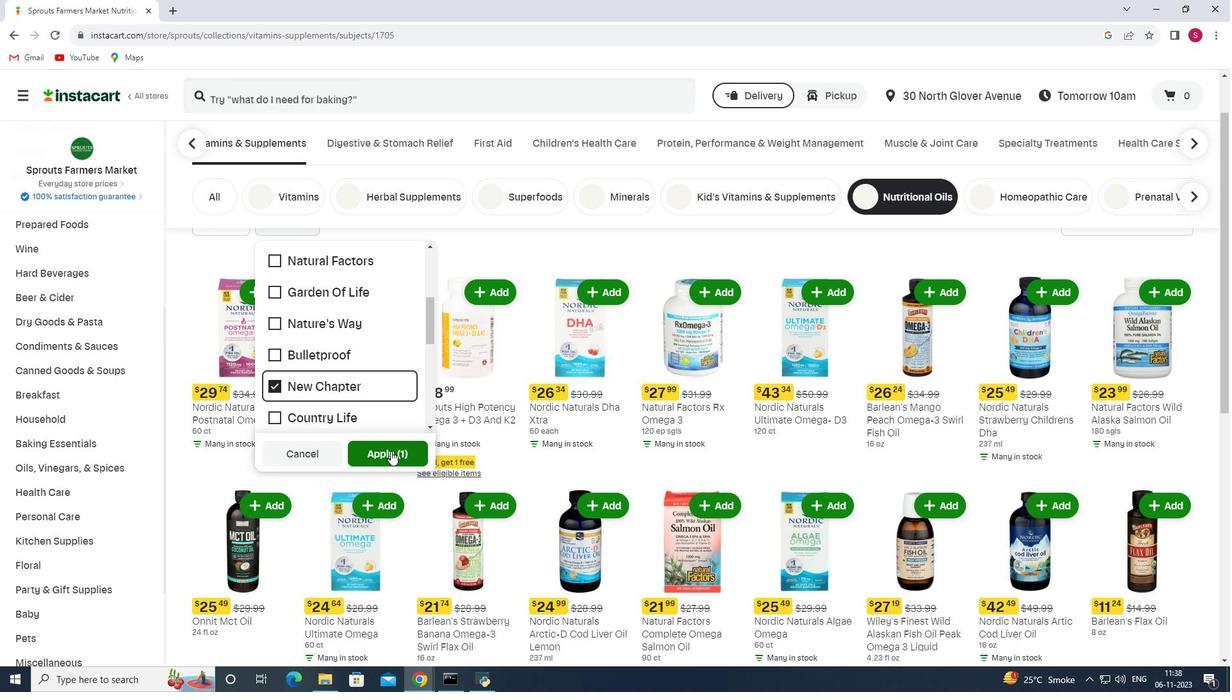 
Action: Mouse pressed left at (391, 451)
Screenshot: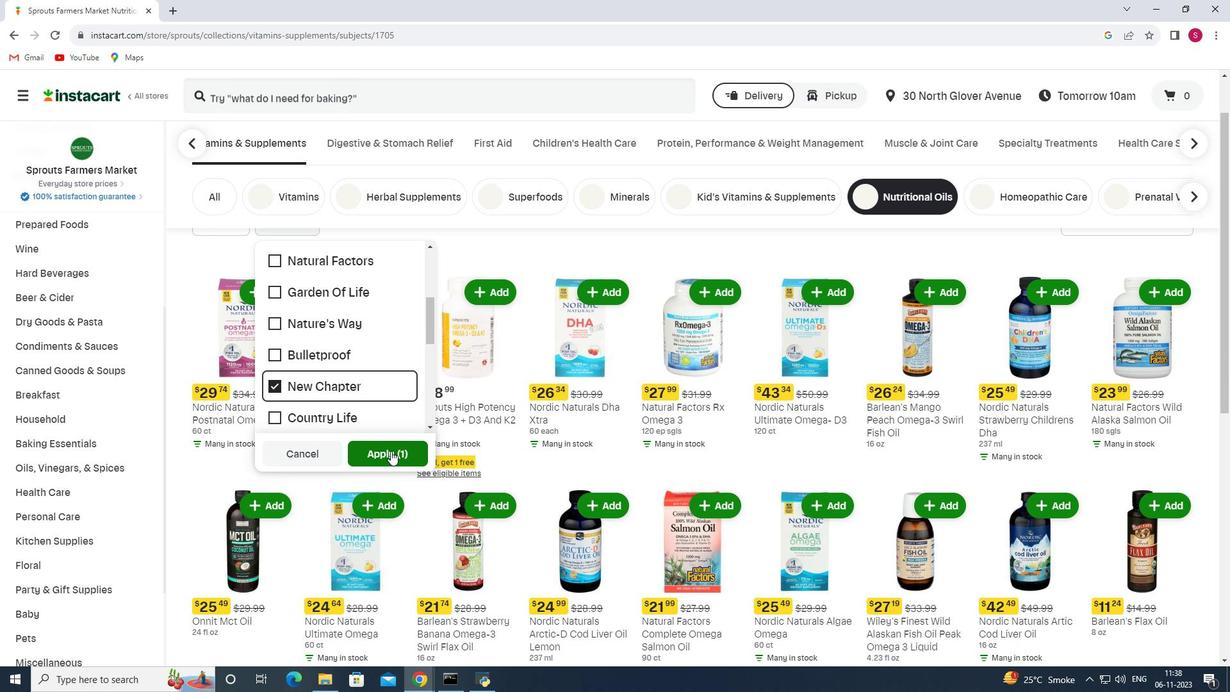 
